 Task: Search one way flight ticket for 3 adults, 3 children in premium economy from Newburgh: New York Stewart International Airport to Greenville: Pitt-greenville Airport on 5-2-2023. Choice of flights is Sun country airlines. Number of bags: 1 carry on bag. Price is upto 94000. Outbound departure time preference is 19:15.
Action: Mouse moved to (301, 405)
Screenshot: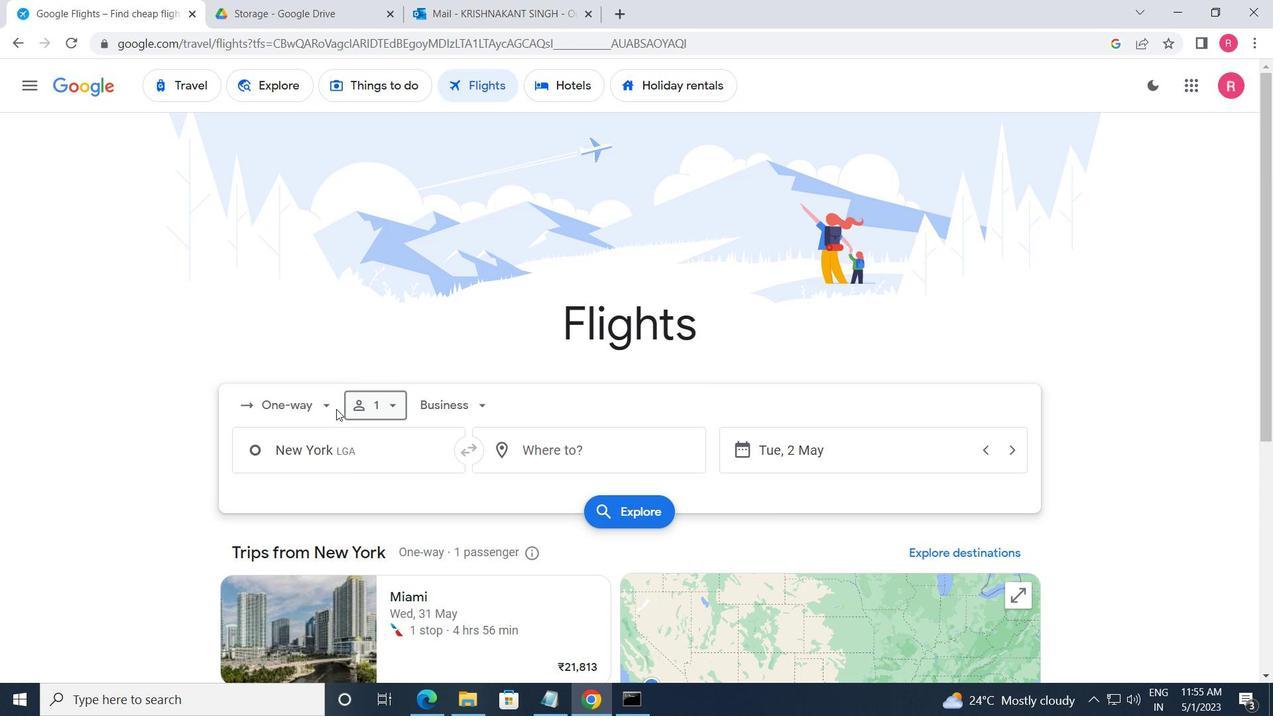 
Action: Mouse pressed left at (301, 405)
Screenshot: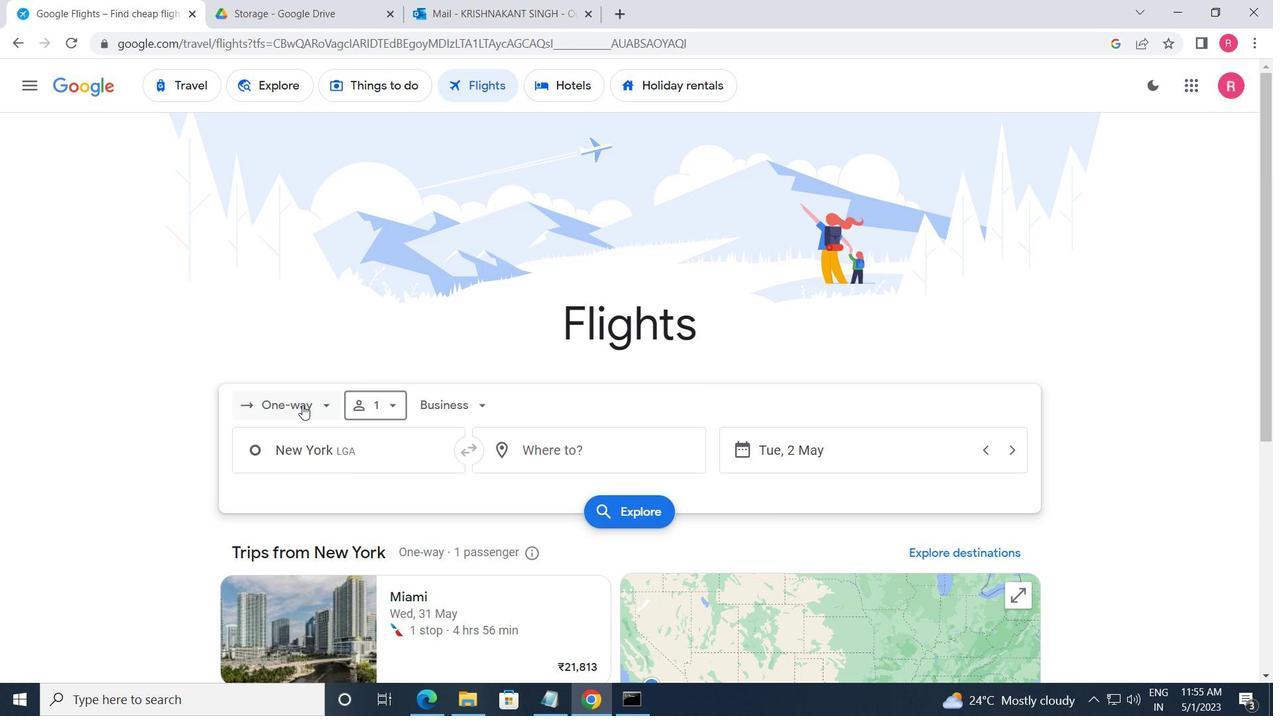 
Action: Mouse moved to (310, 479)
Screenshot: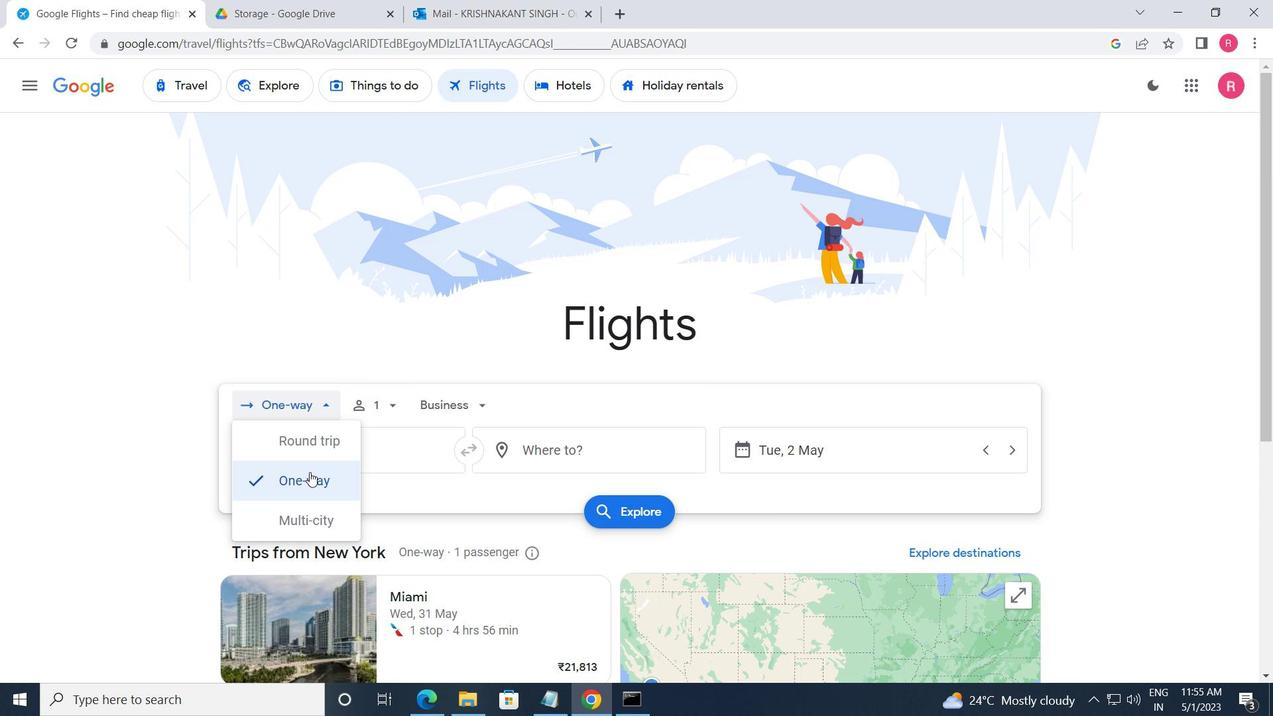 
Action: Mouse pressed left at (310, 479)
Screenshot: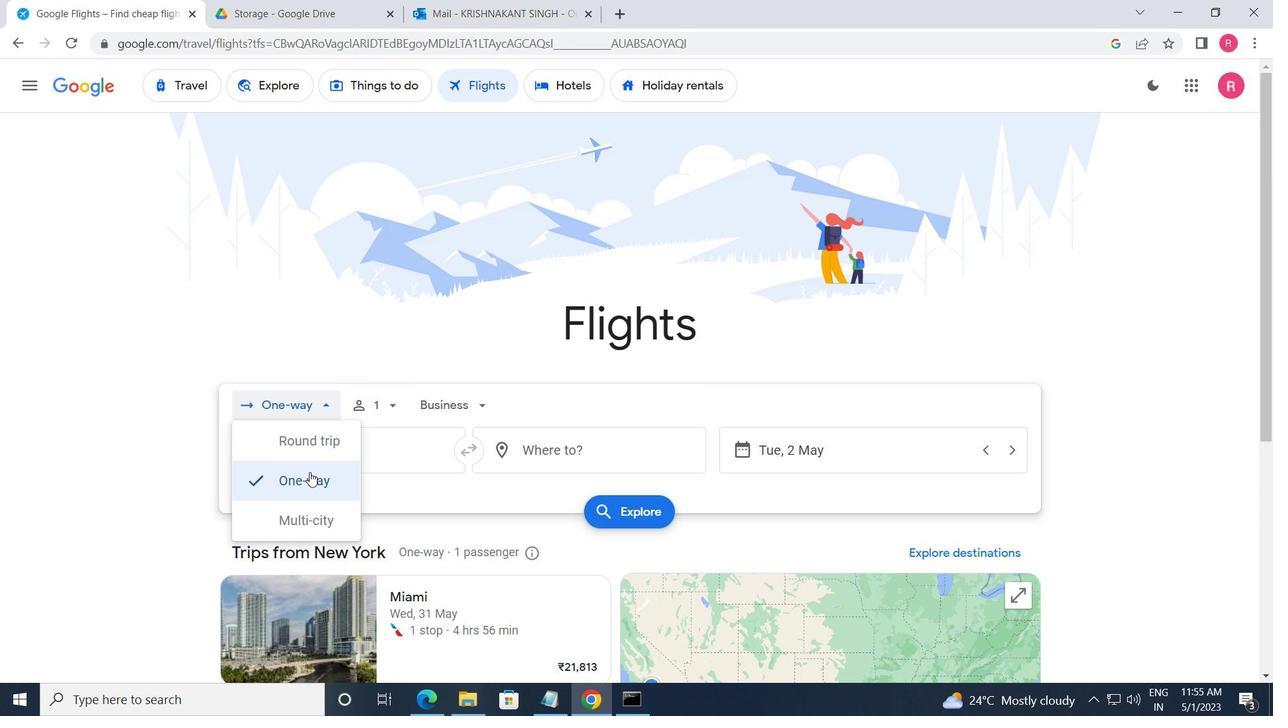 
Action: Mouse moved to (372, 405)
Screenshot: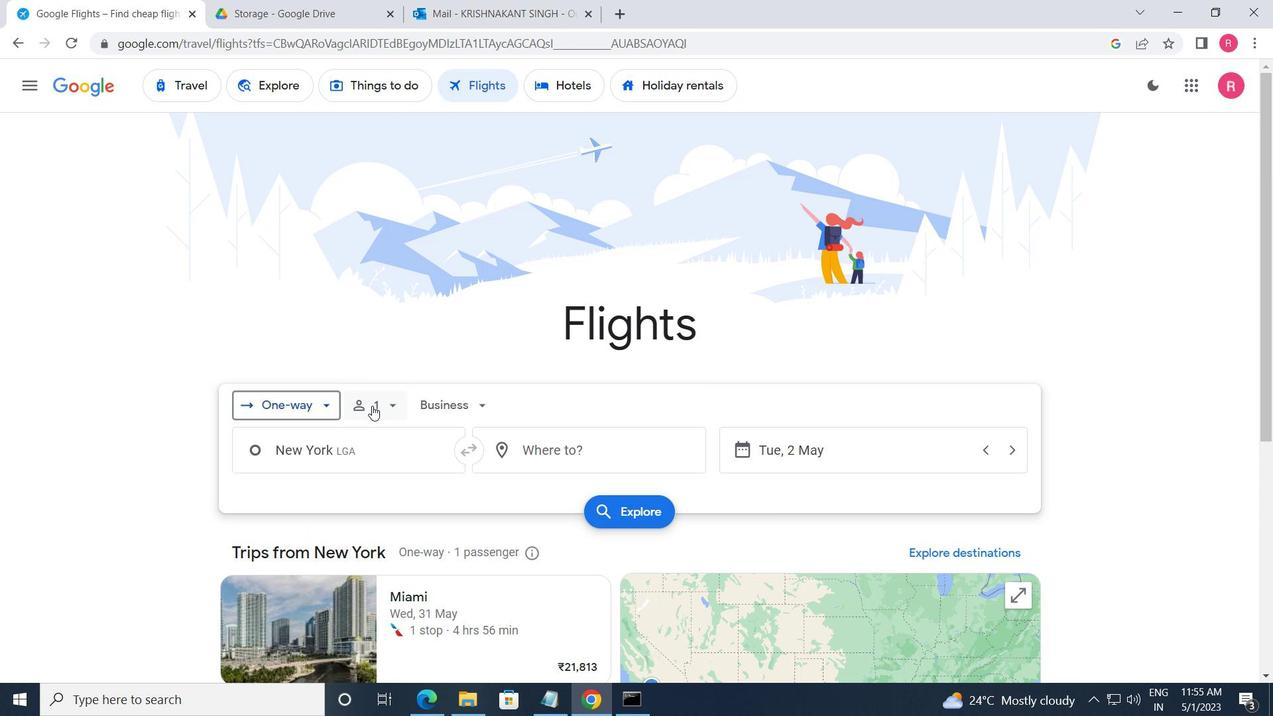 
Action: Mouse pressed left at (372, 405)
Screenshot: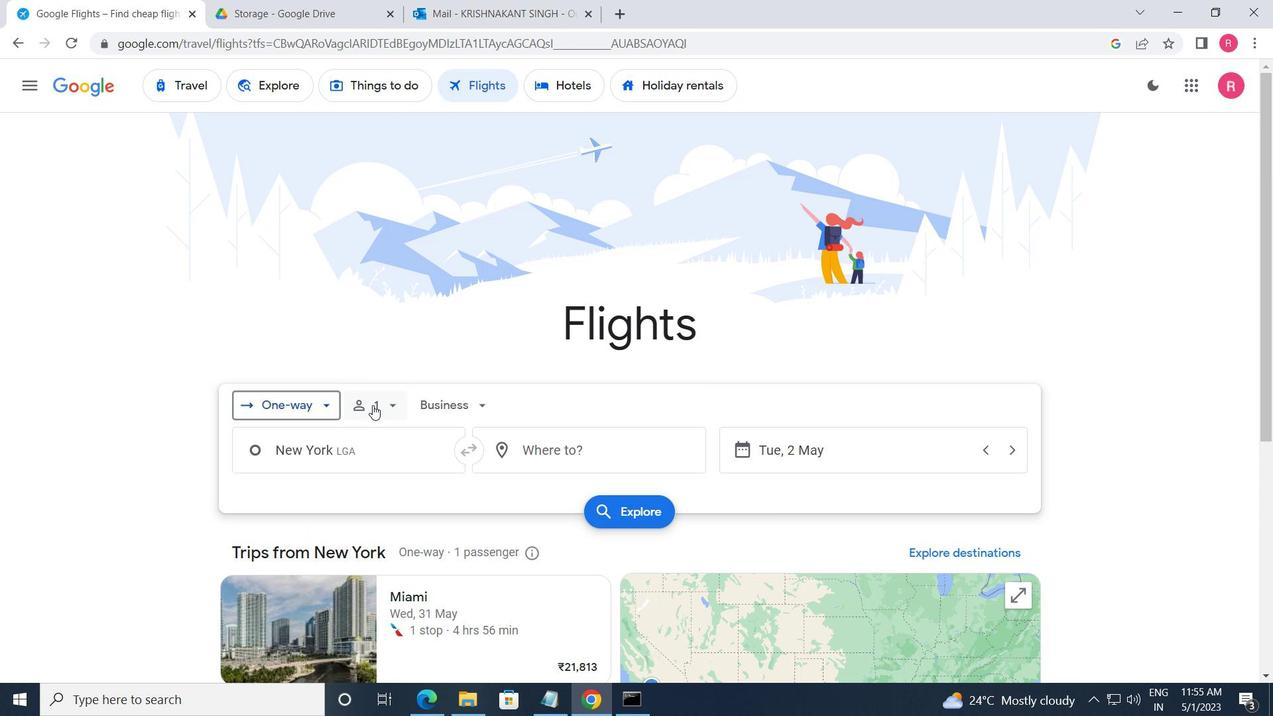 
Action: Mouse moved to (519, 454)
Screenshot: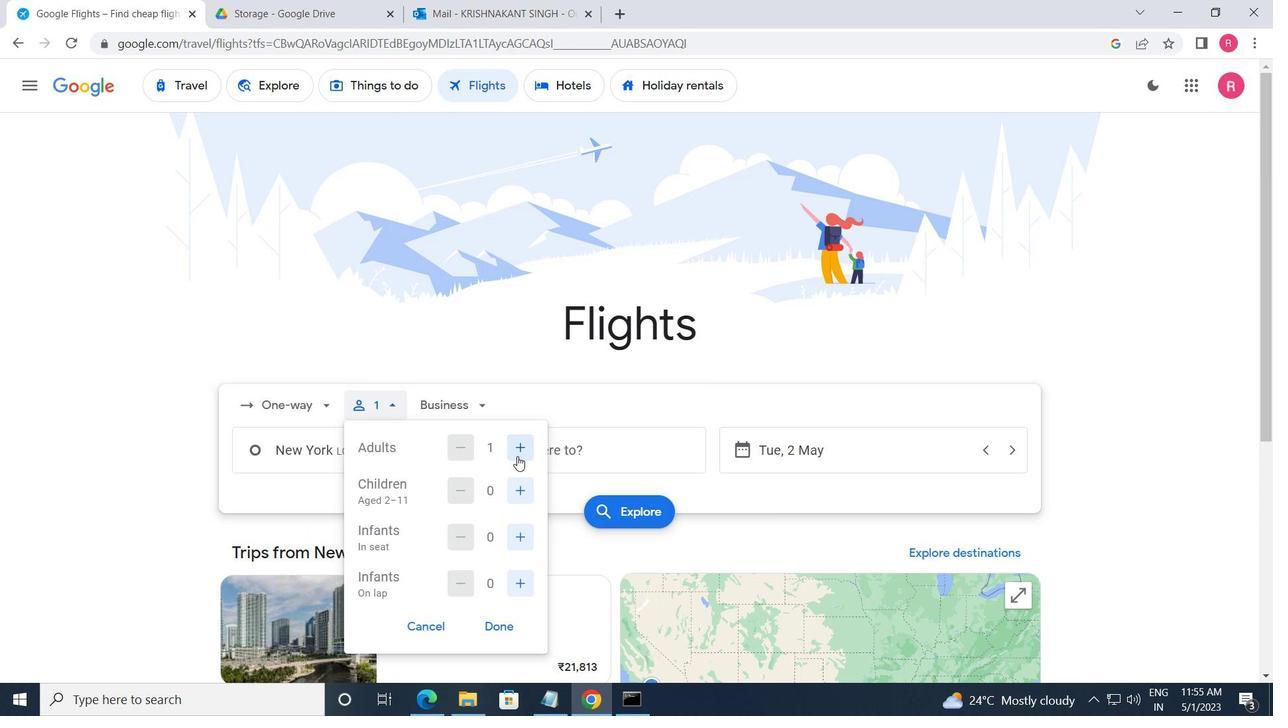 
Action: Mouse pressed left at (519, 454)
Screenshot: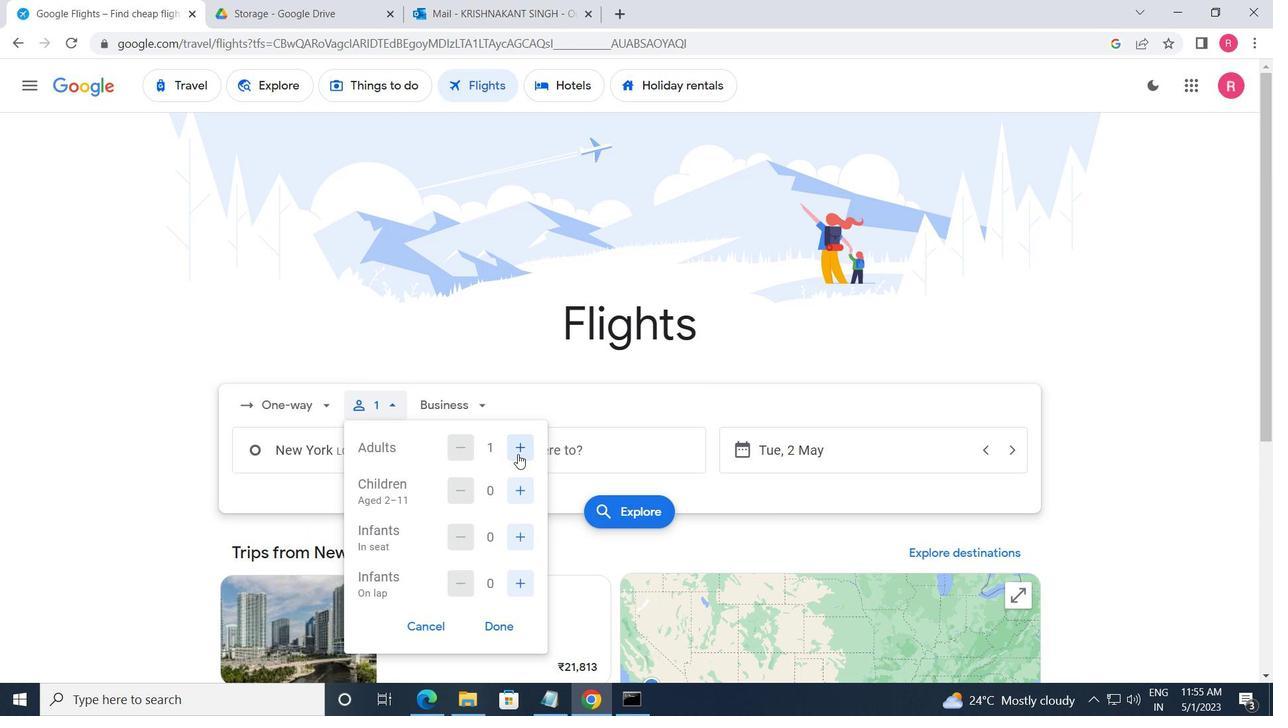 
Action: Mouse moved to (514, 491)
Screenshot: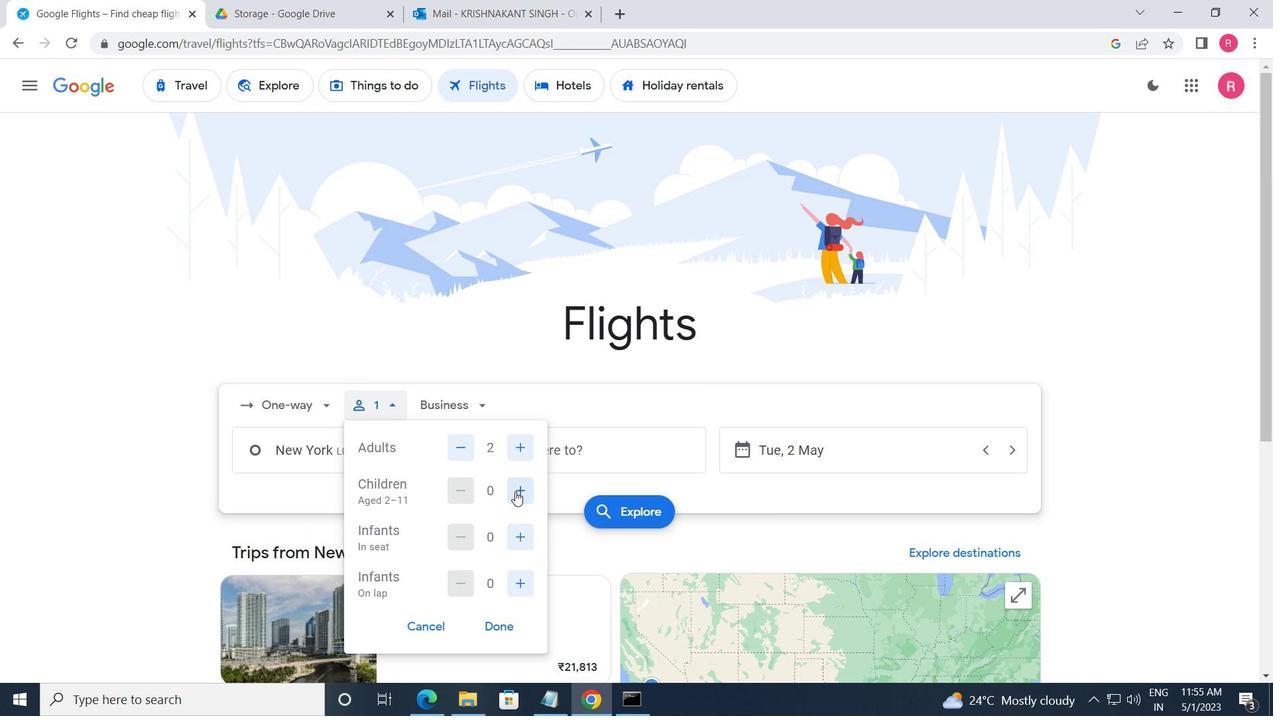 
Action: Mouse pressed left at (514, 491)
Screenshot: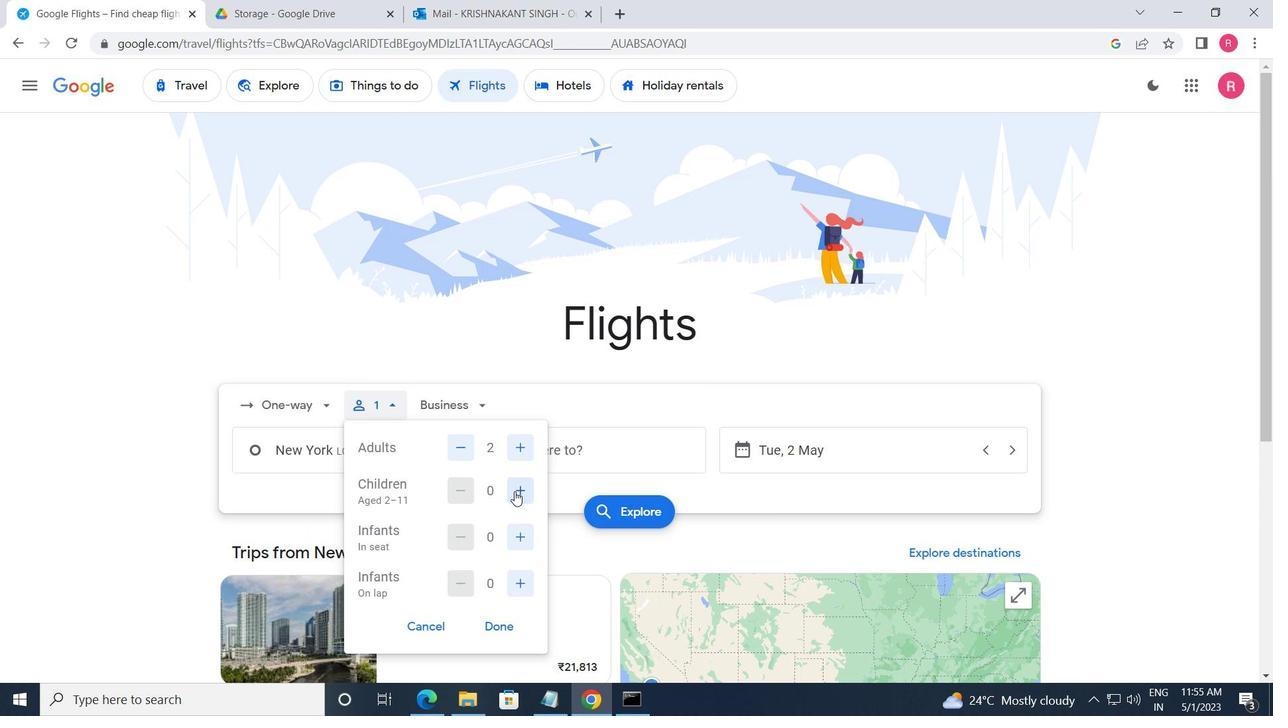 
Action: Mouse pressed left at (514, 491)
Screenshot: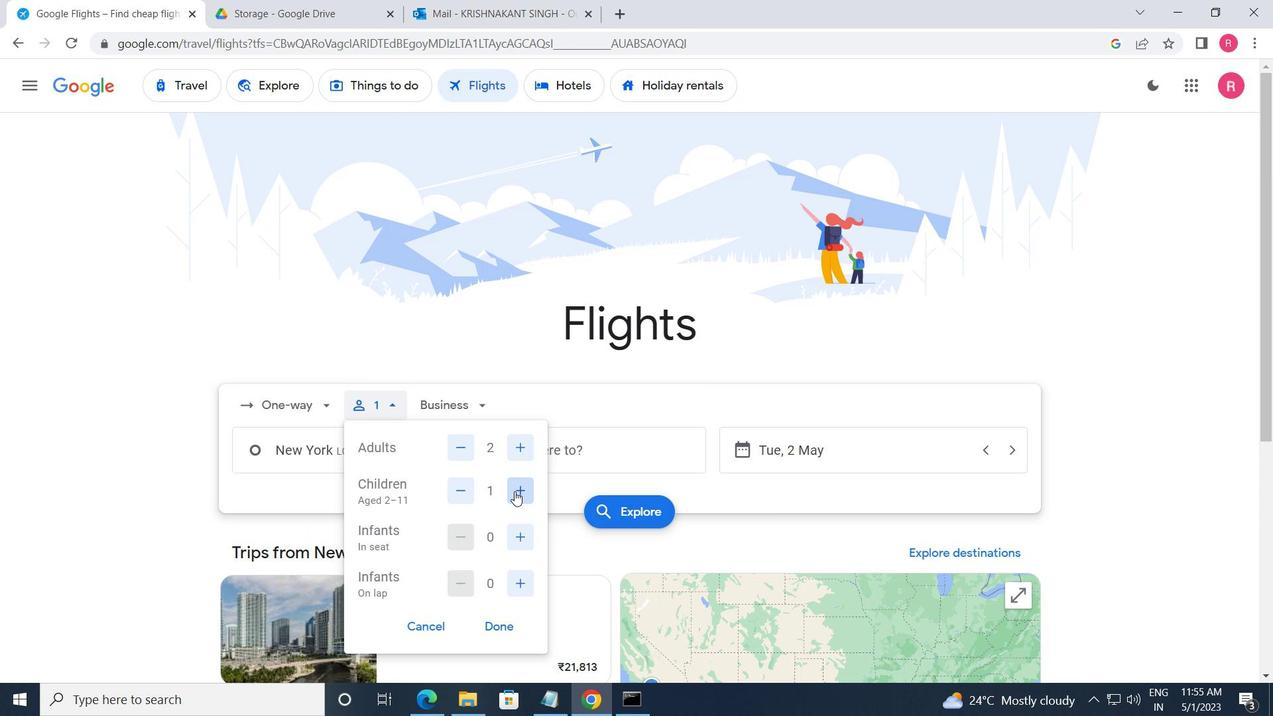 
Action: Mouse moved to (515, 537)
Screenshot: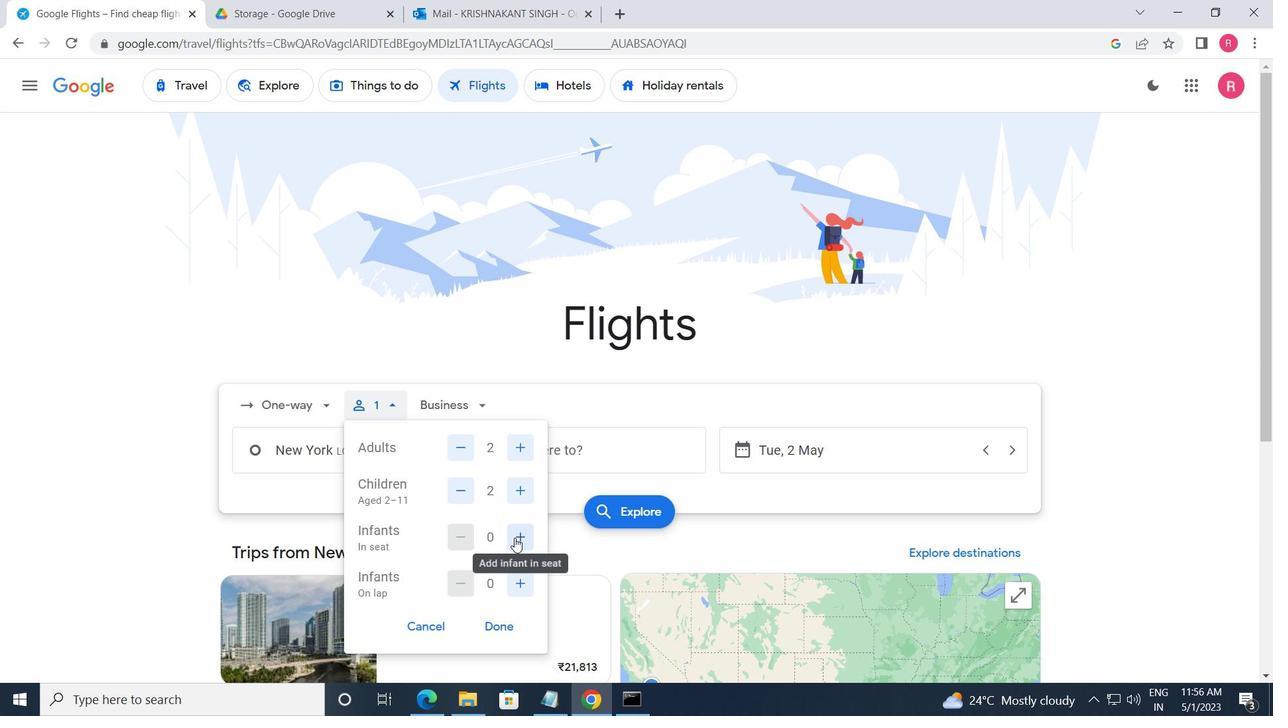 
Action: Mouse pressed left at (515, 537)
Screenshot: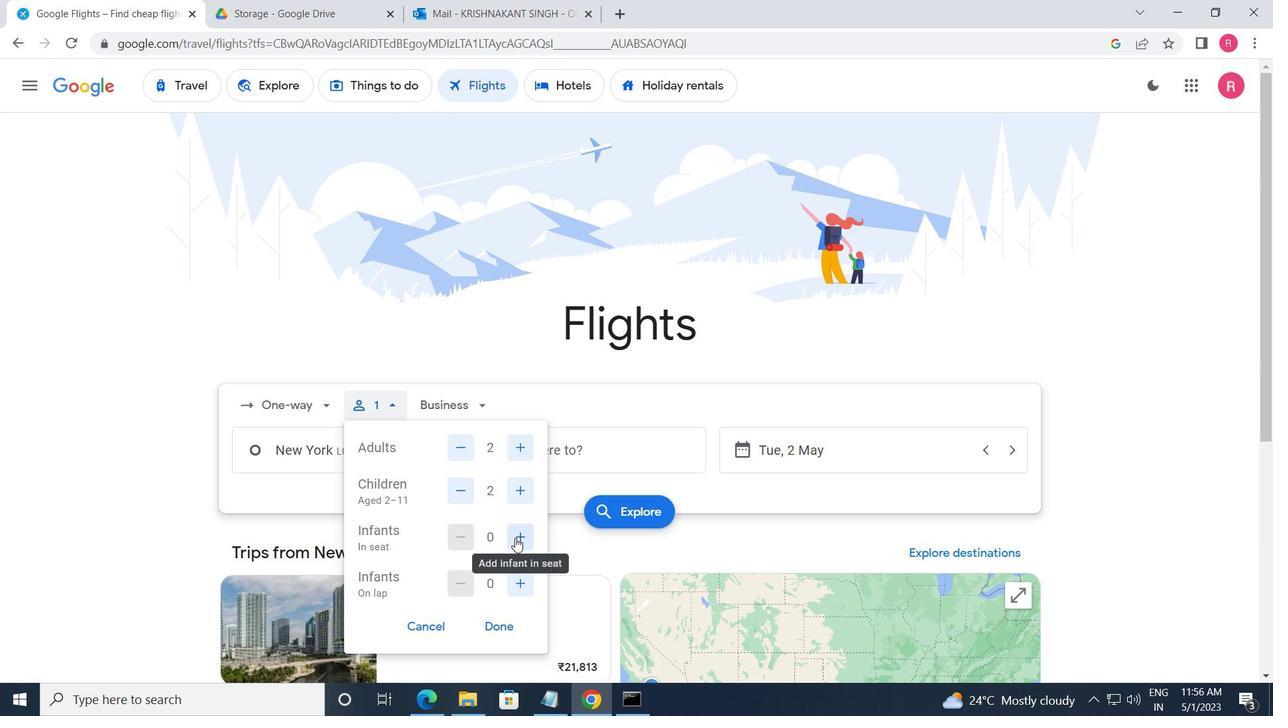 
Action: Mouse moved to (490, 624)
Screenshot: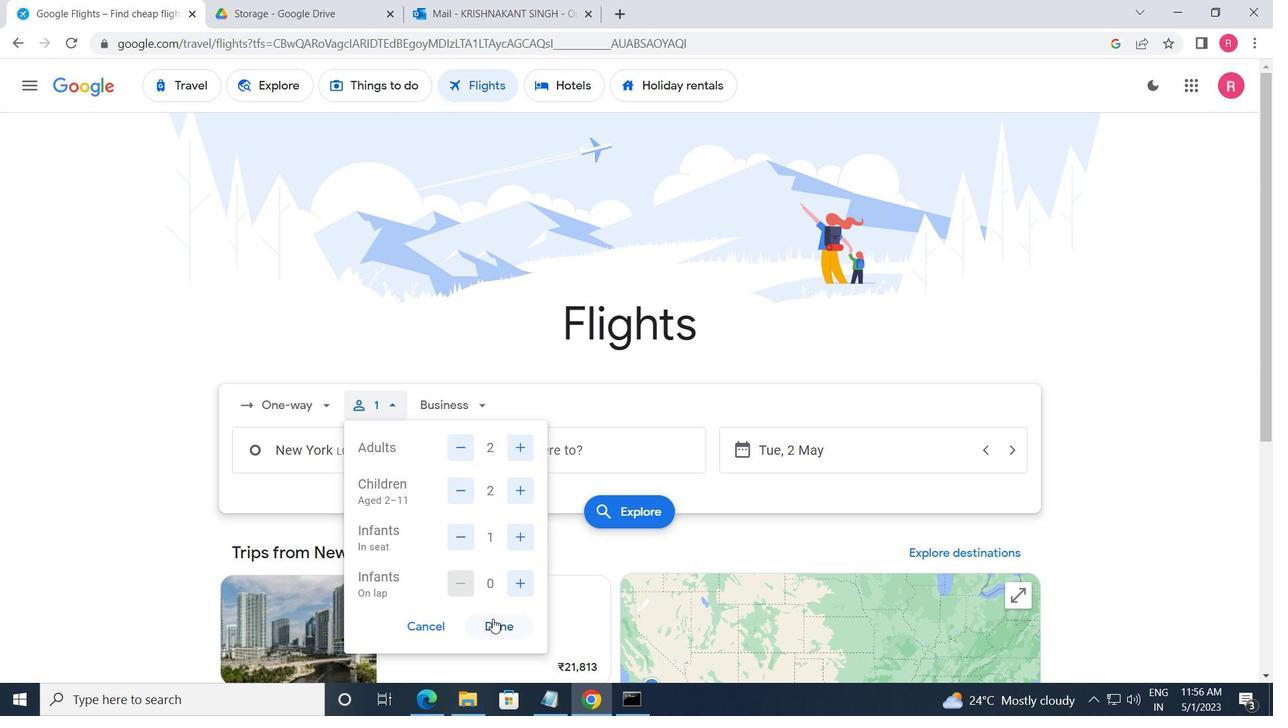 
Action: Mouse pressed left at (490, 624)
Screenshot: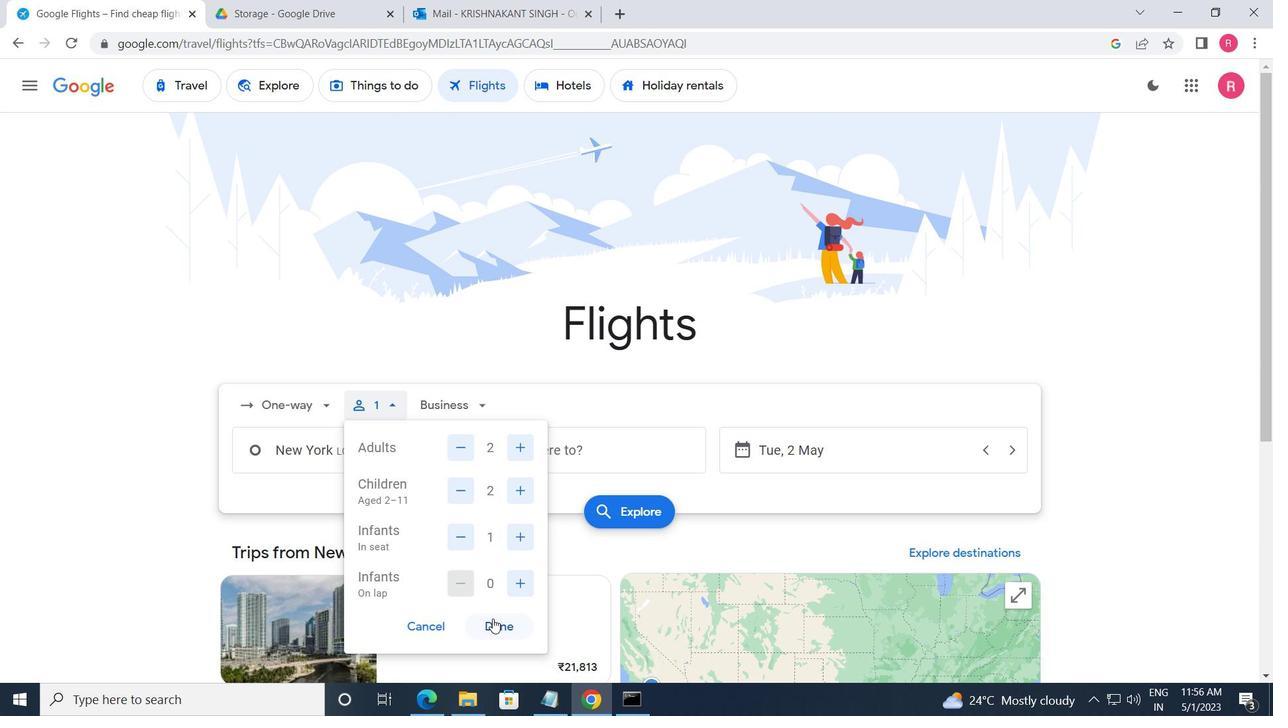
Action: Mouse moved to (474, 410)
Screenshot: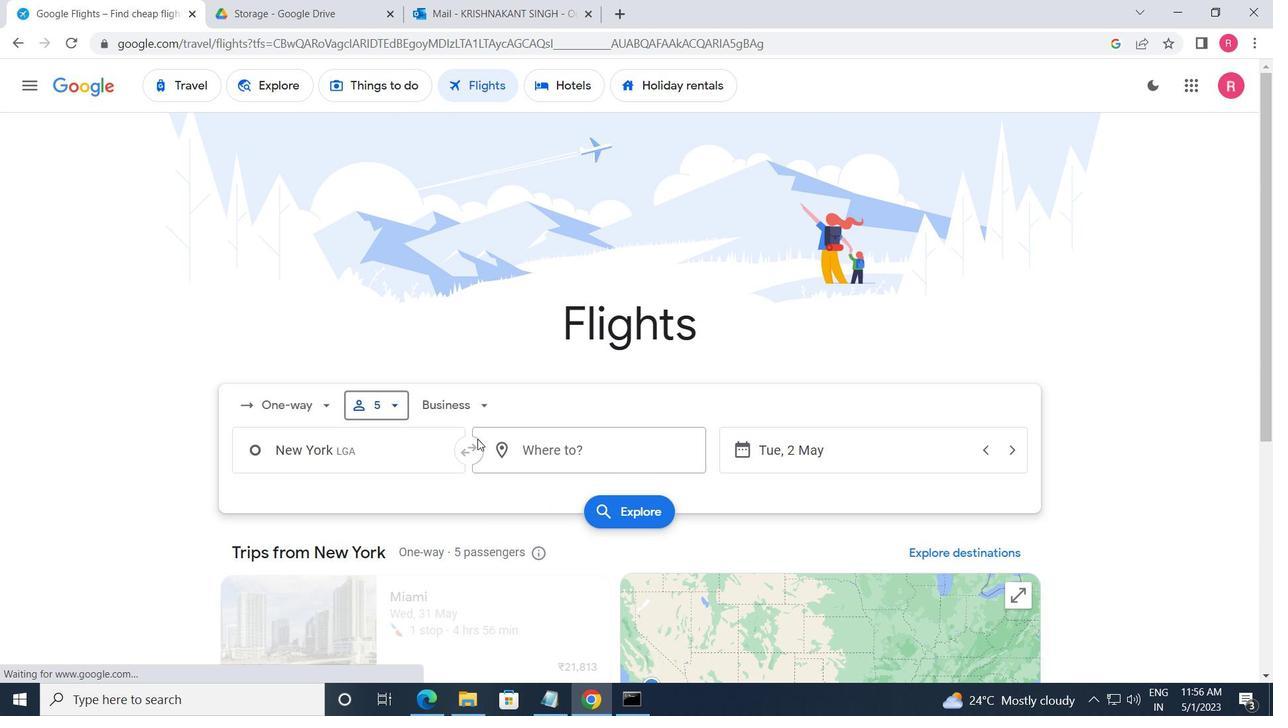 
Action: Mouse pressed left at (474, 410)
Screenshot: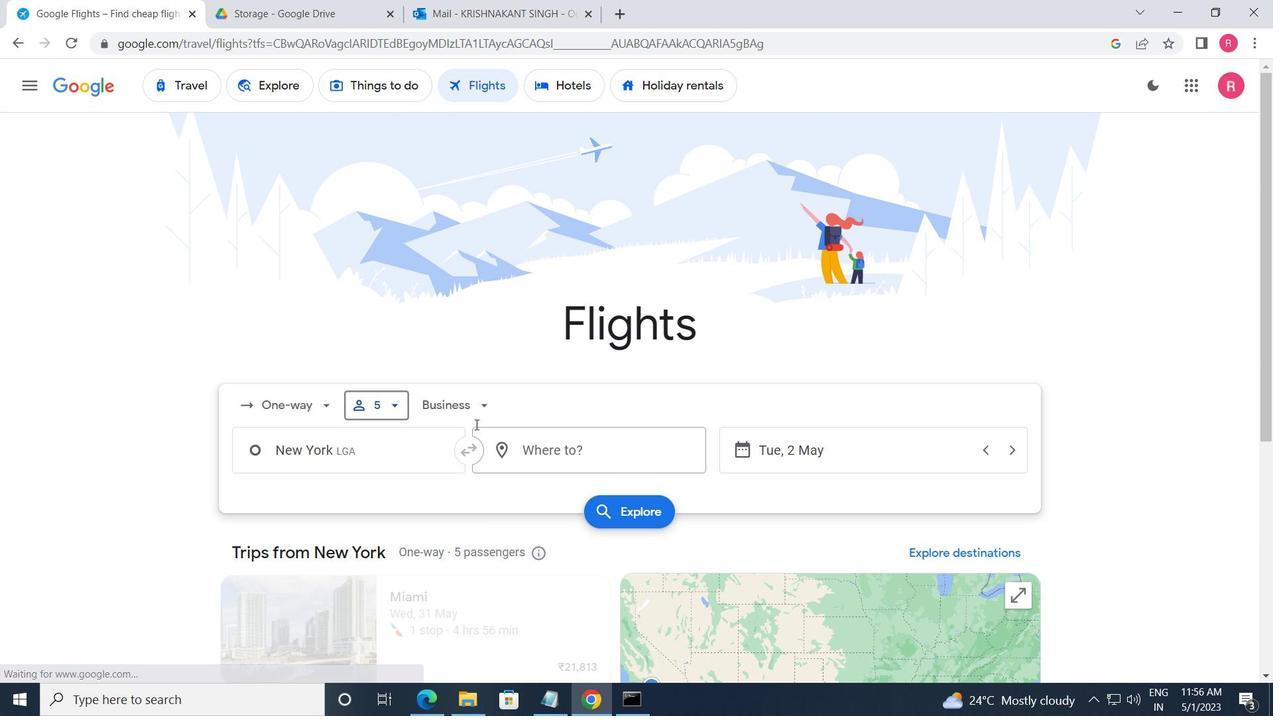
Action: Mouse moved to (477, 555)
Screenshot: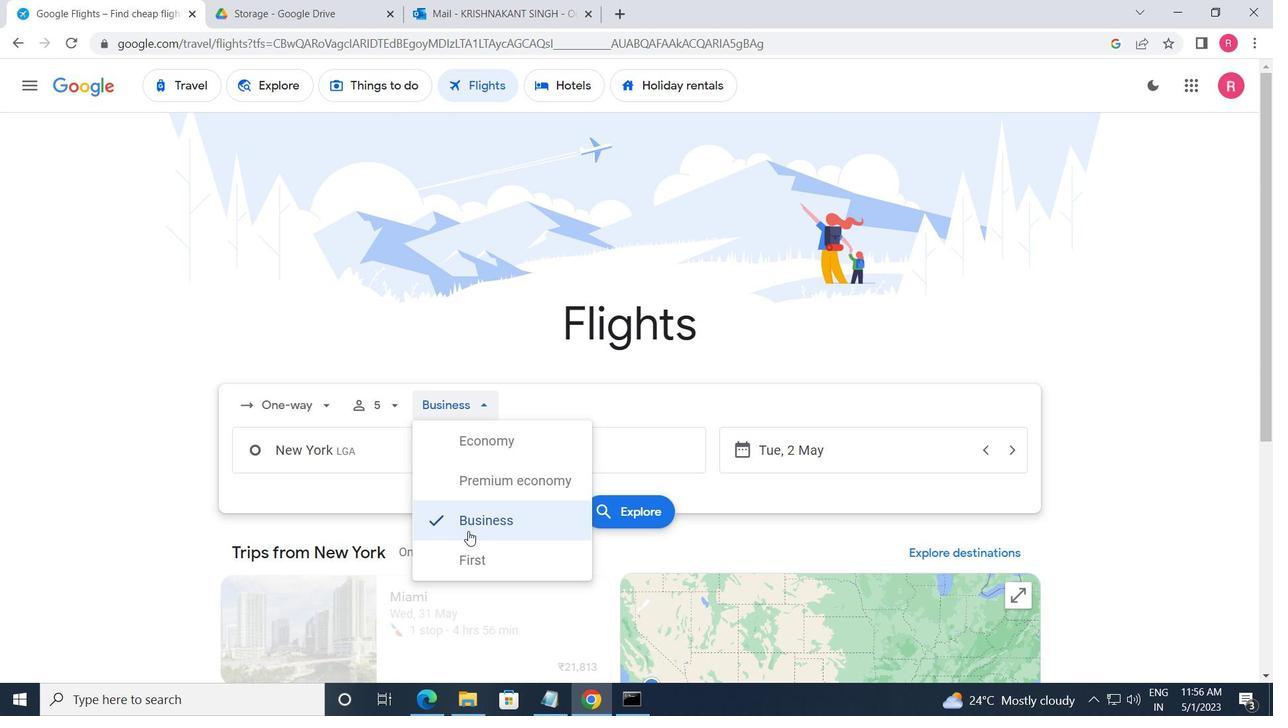 
Action: Mouse pressed left at (477, 555)
Screenshot: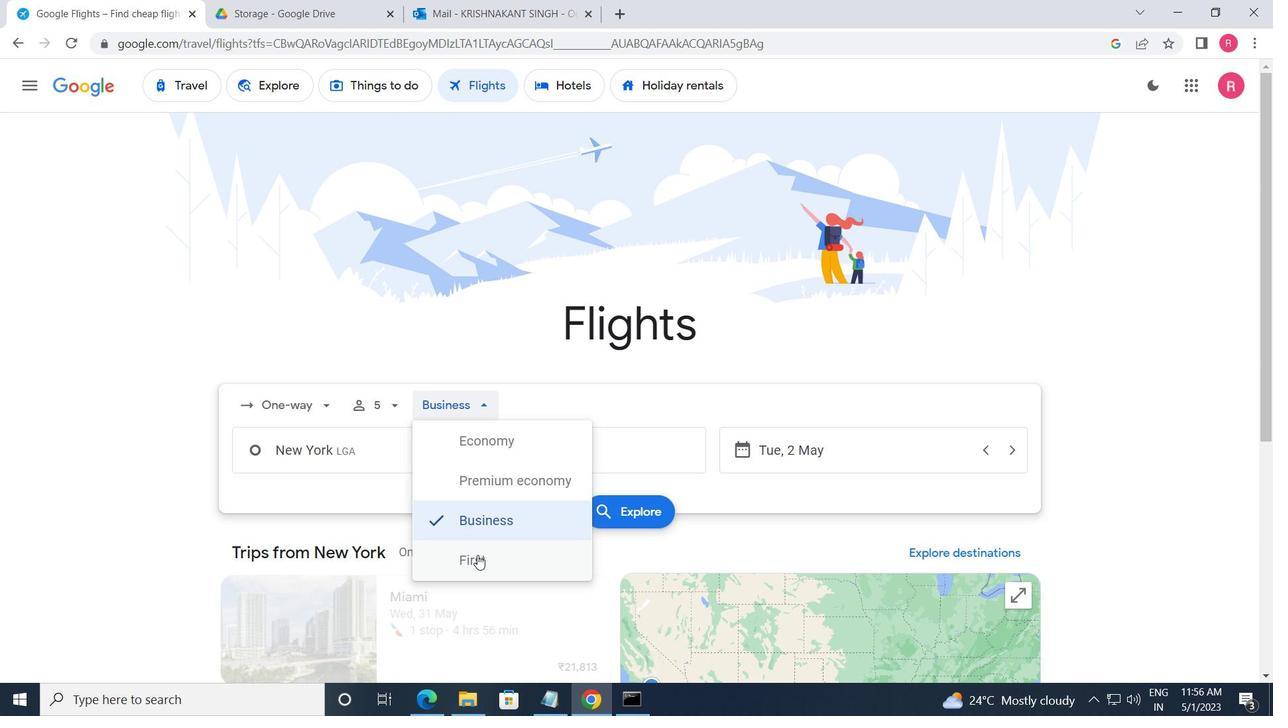 
Action: Mouse moved to (393, 470)
Screenshot: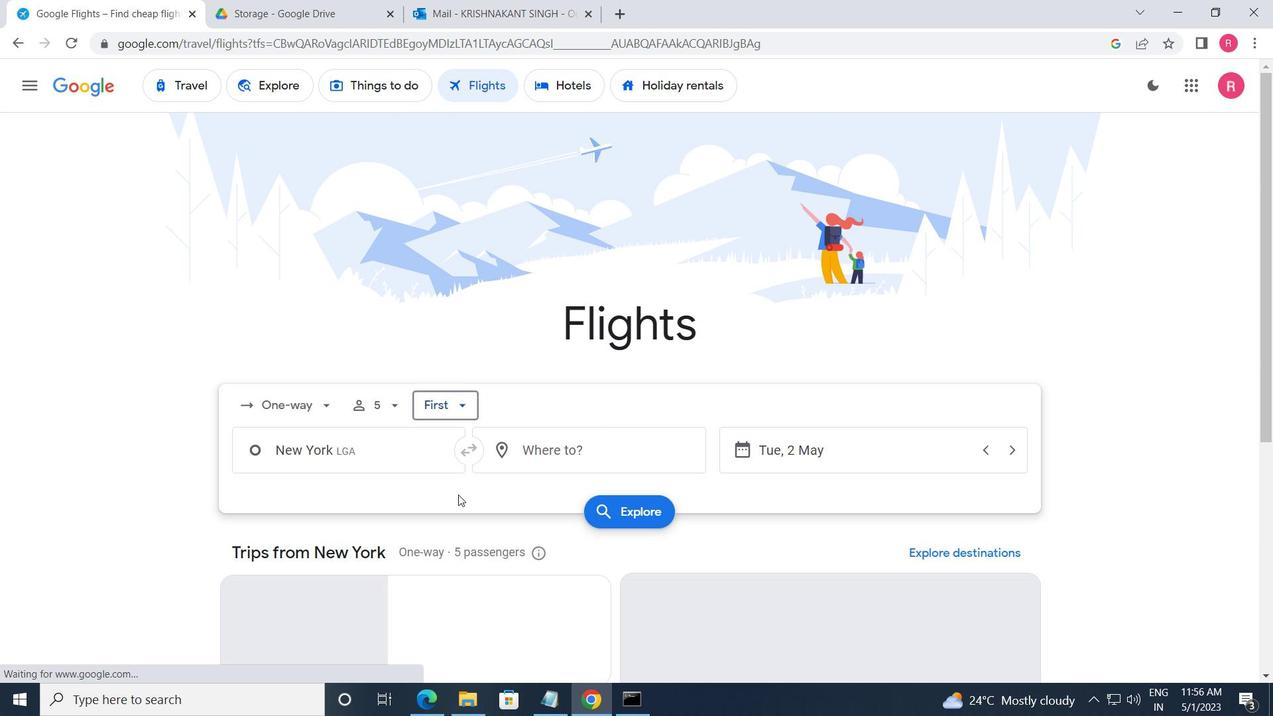 
Action: Mouse pressed left at (393, 470)
Screenshot: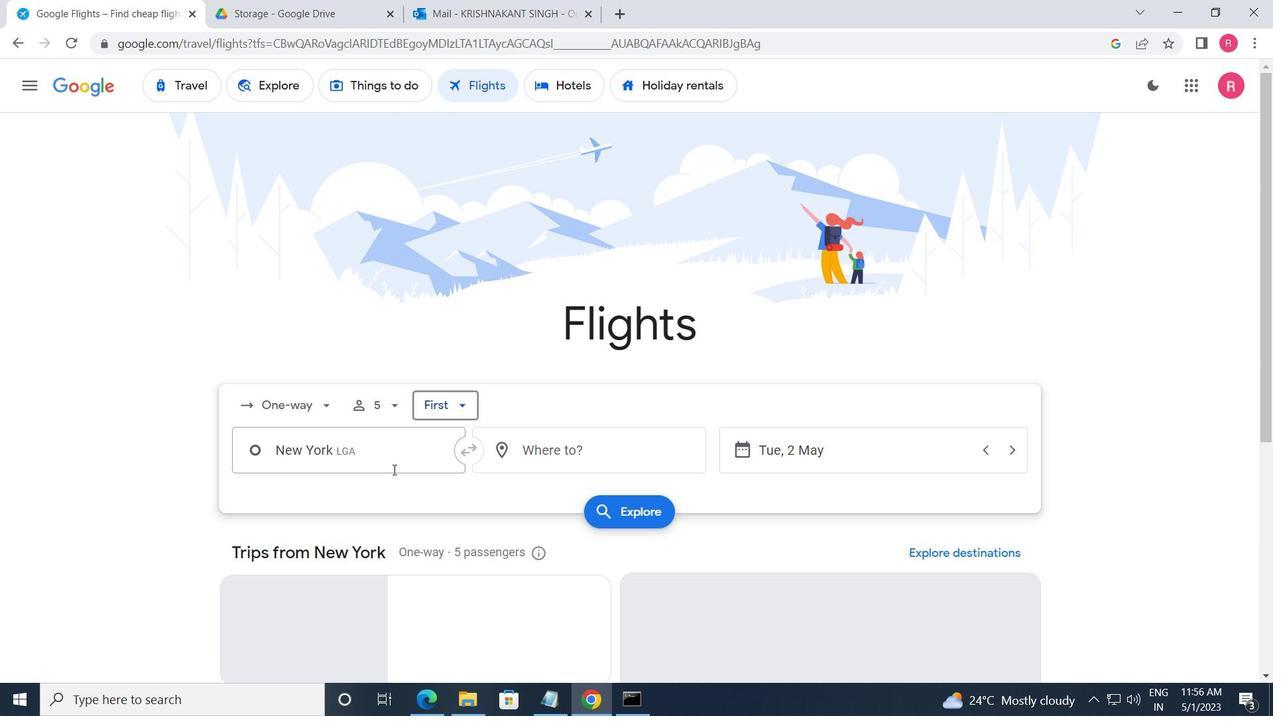 
Action: Mouse moved to (392, 468)
Screenshot: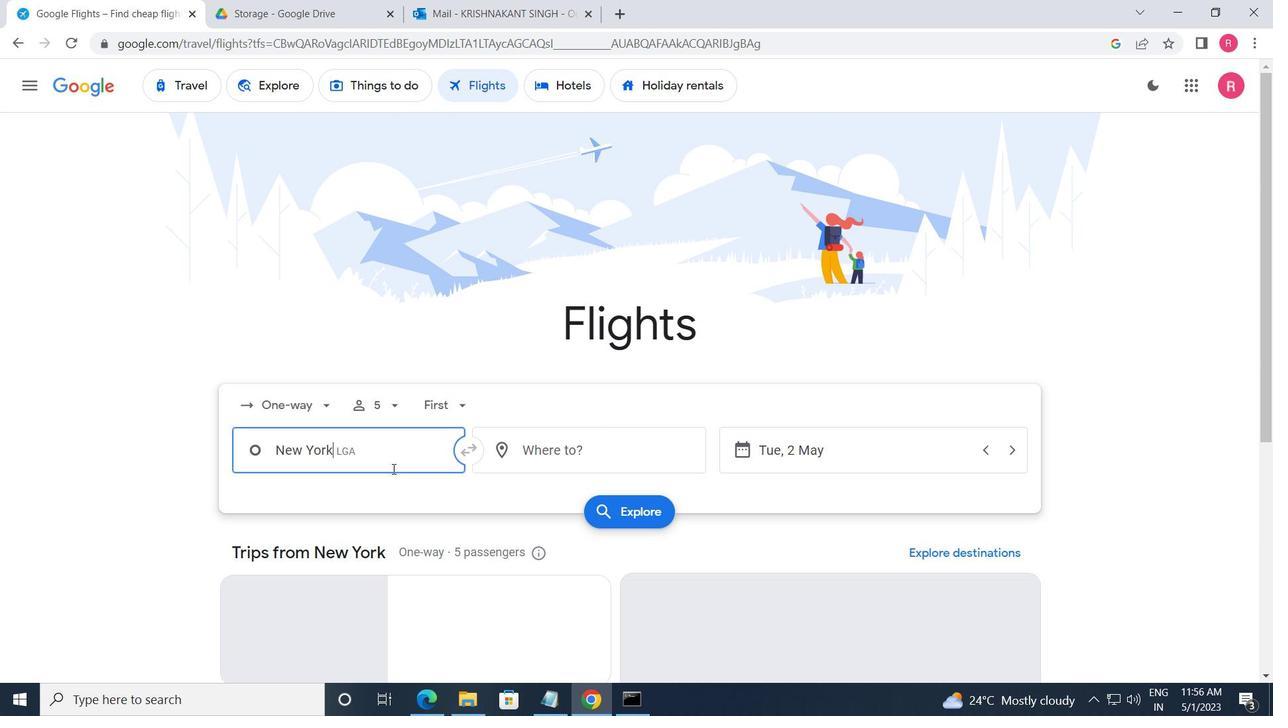 
Action: Key pressed <Key.shift_r>Long<Key.space><Key.shift_r>Is
Screenshot: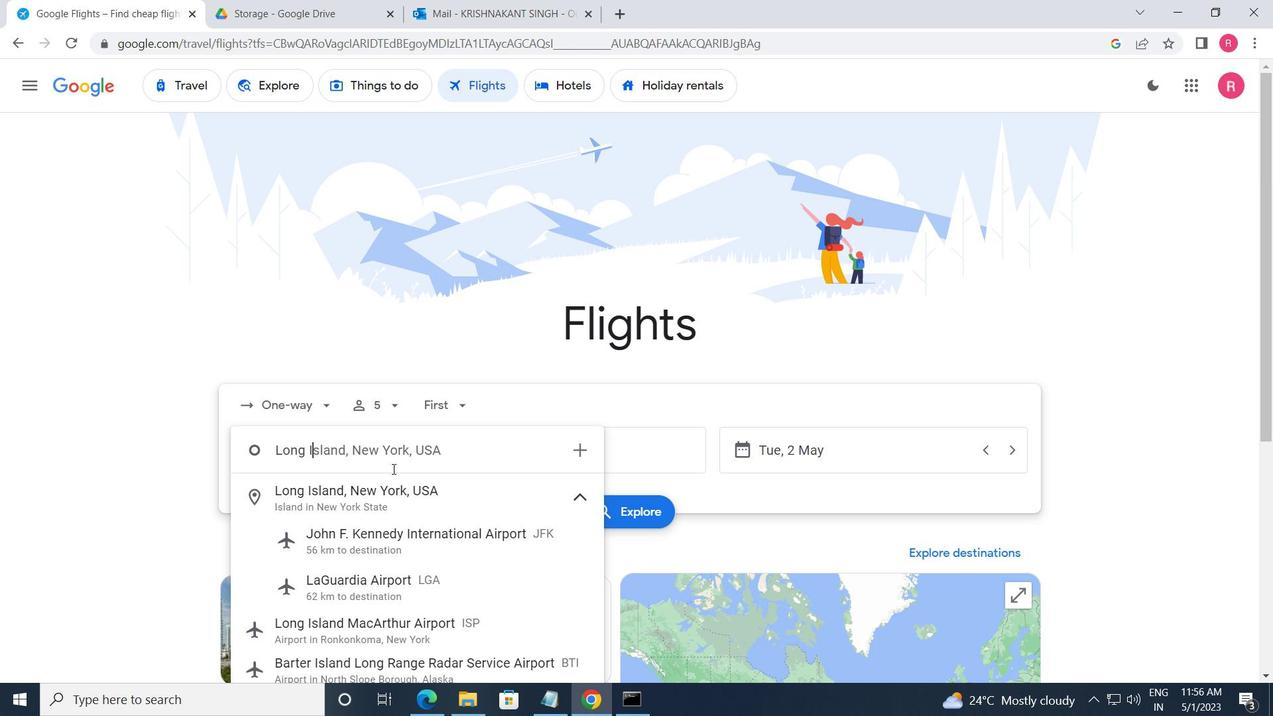 
Action: Mouse moved to (412, 616)
Screenshot: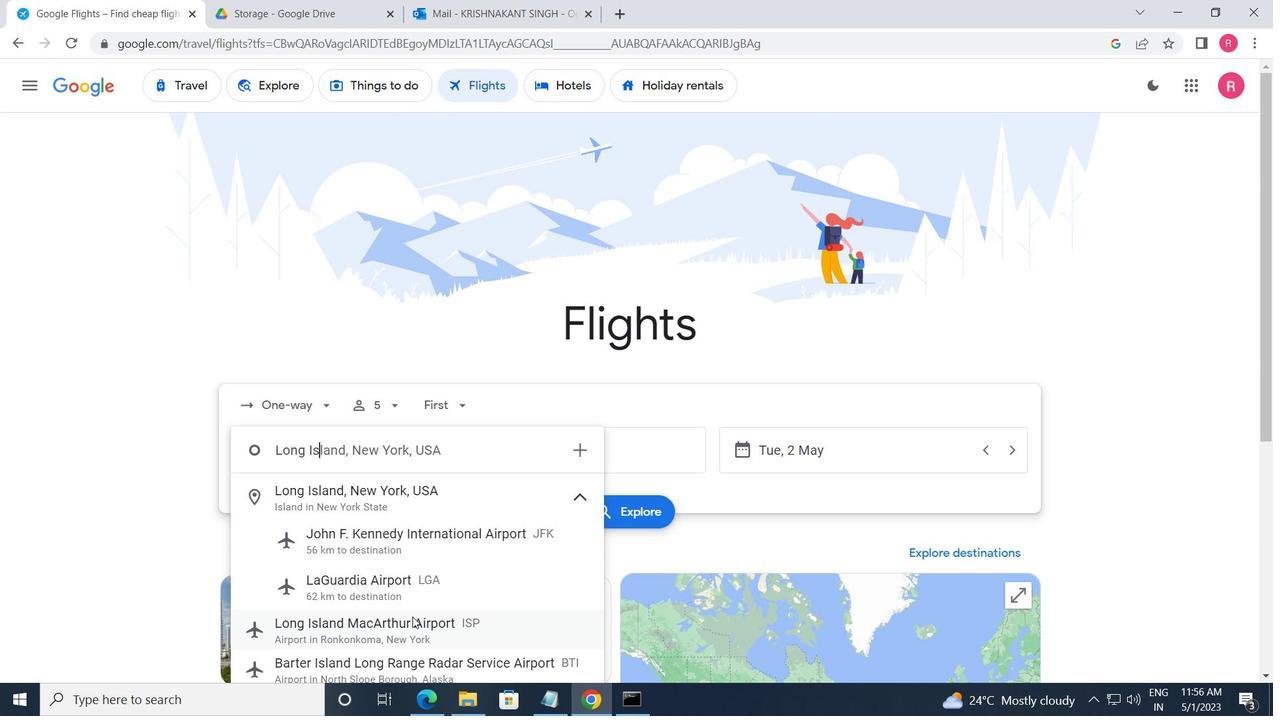 
Action: Mouse pressed left at (412, 616)
Screenshot: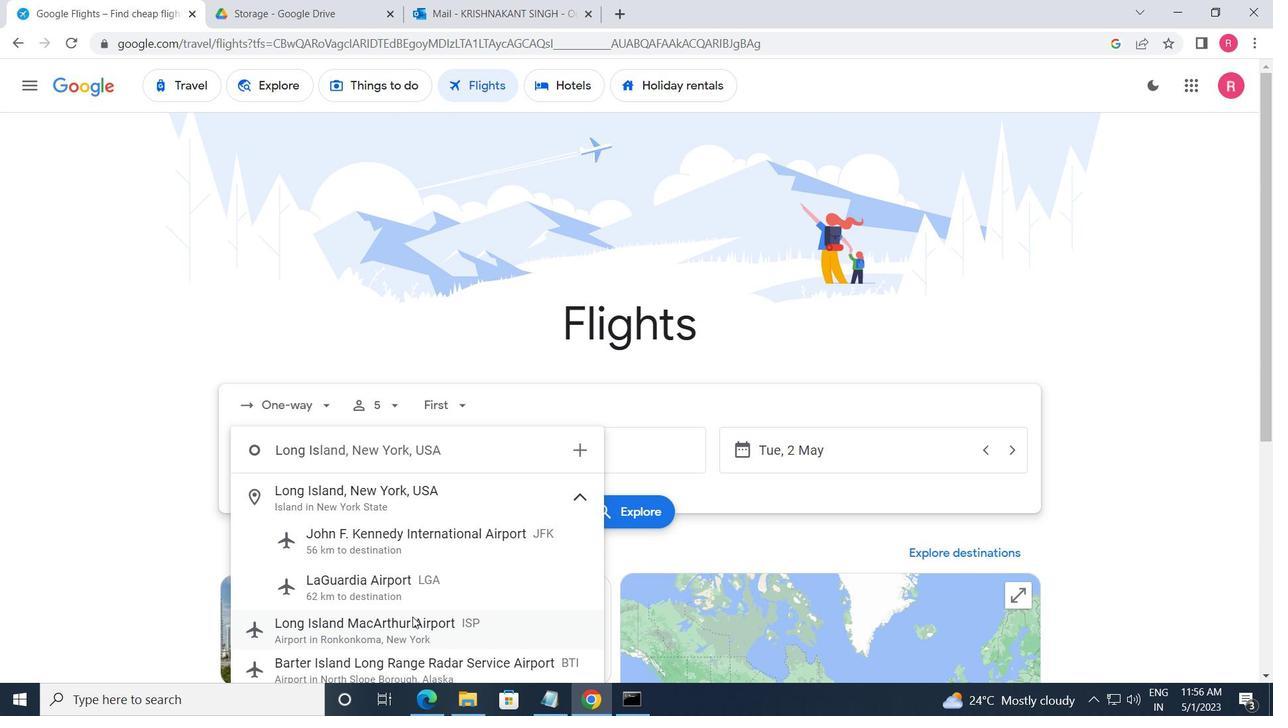 
Action: Mouse moved to (555, 468)
Screenshot: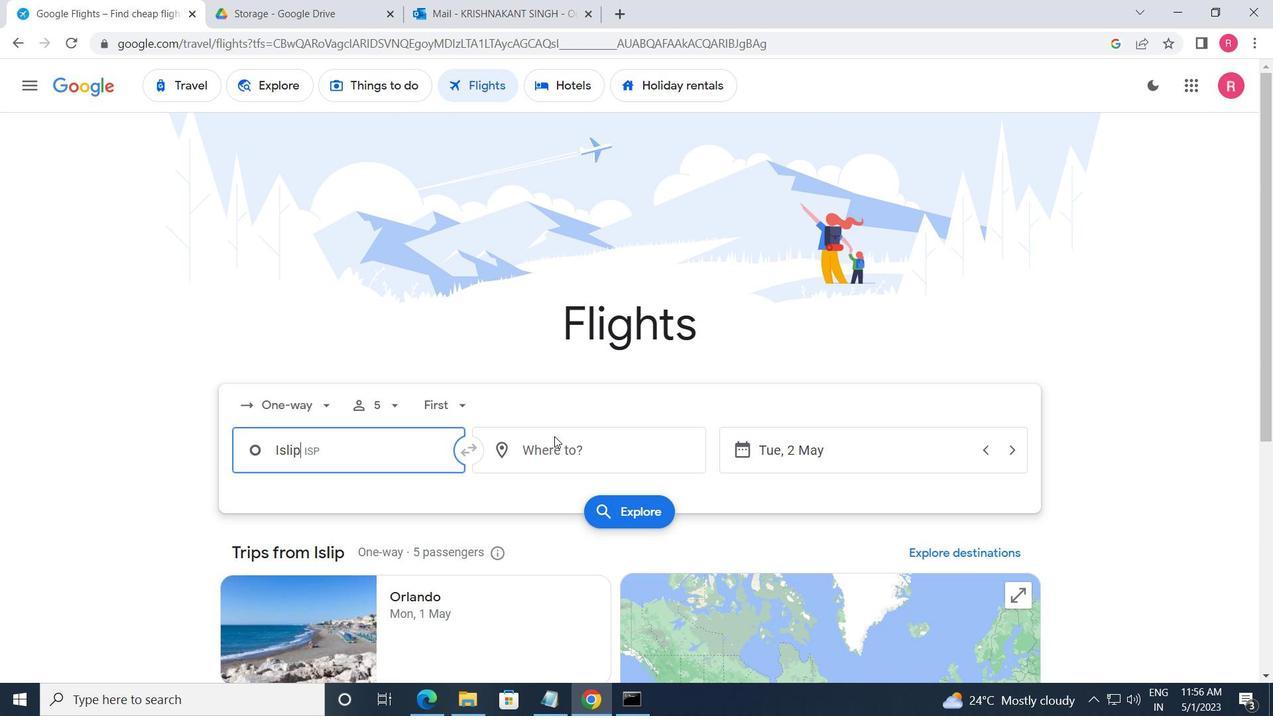 
Action: Mouse pressed left at (555, 468)
Screenshot: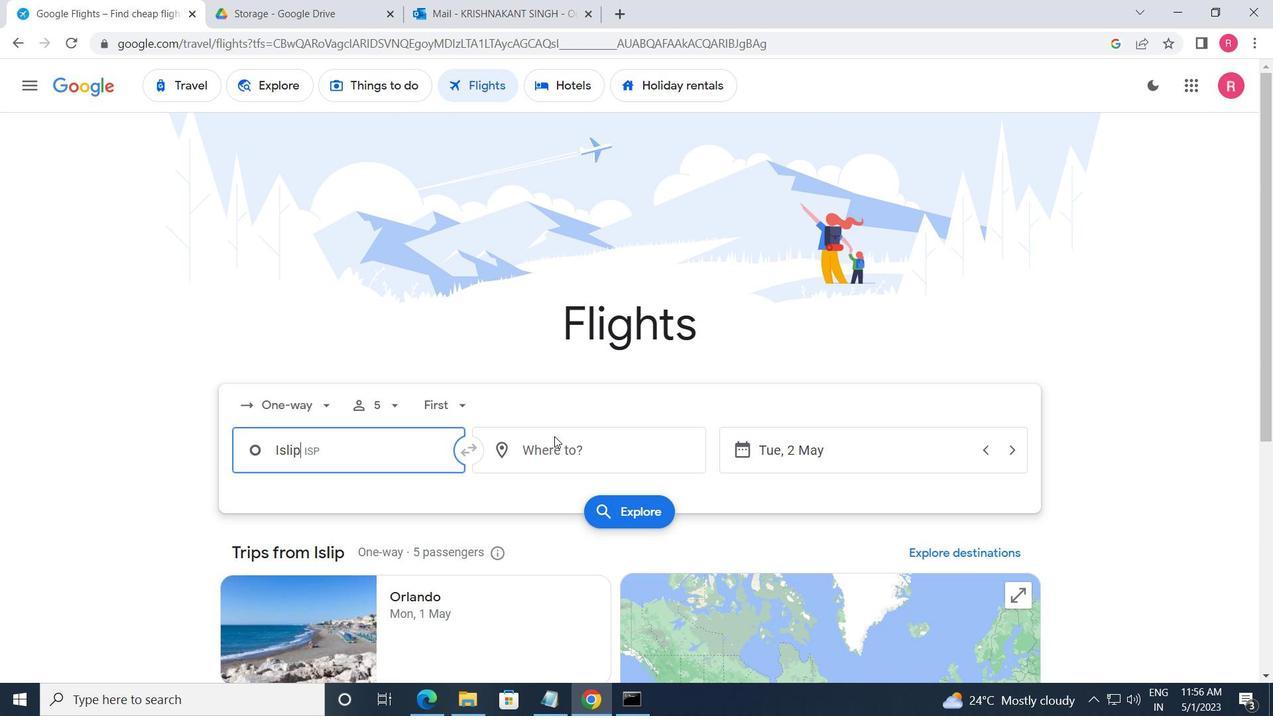 
Action: Mouse moved to (574, 614)
Screenshot: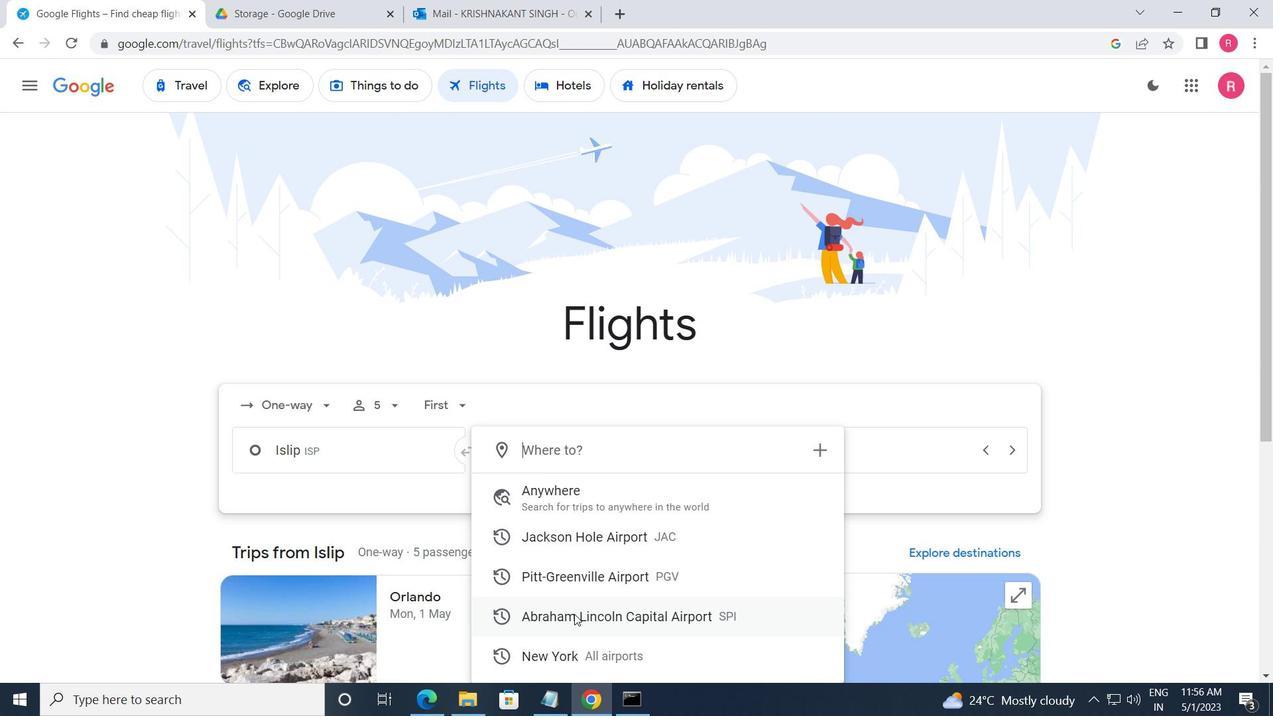
Action: Mouse pressed left at (574, 614)
Screenshot: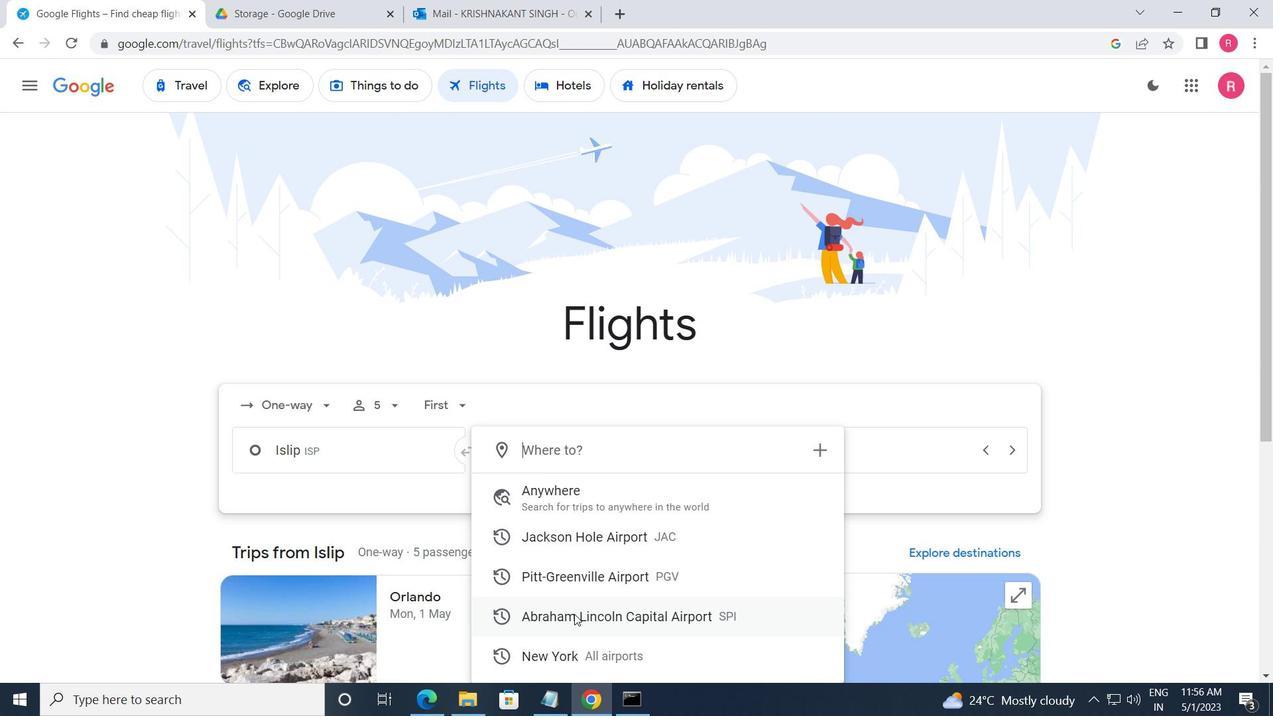 
Action: Mouse moved to (846, 446)
Screenshot: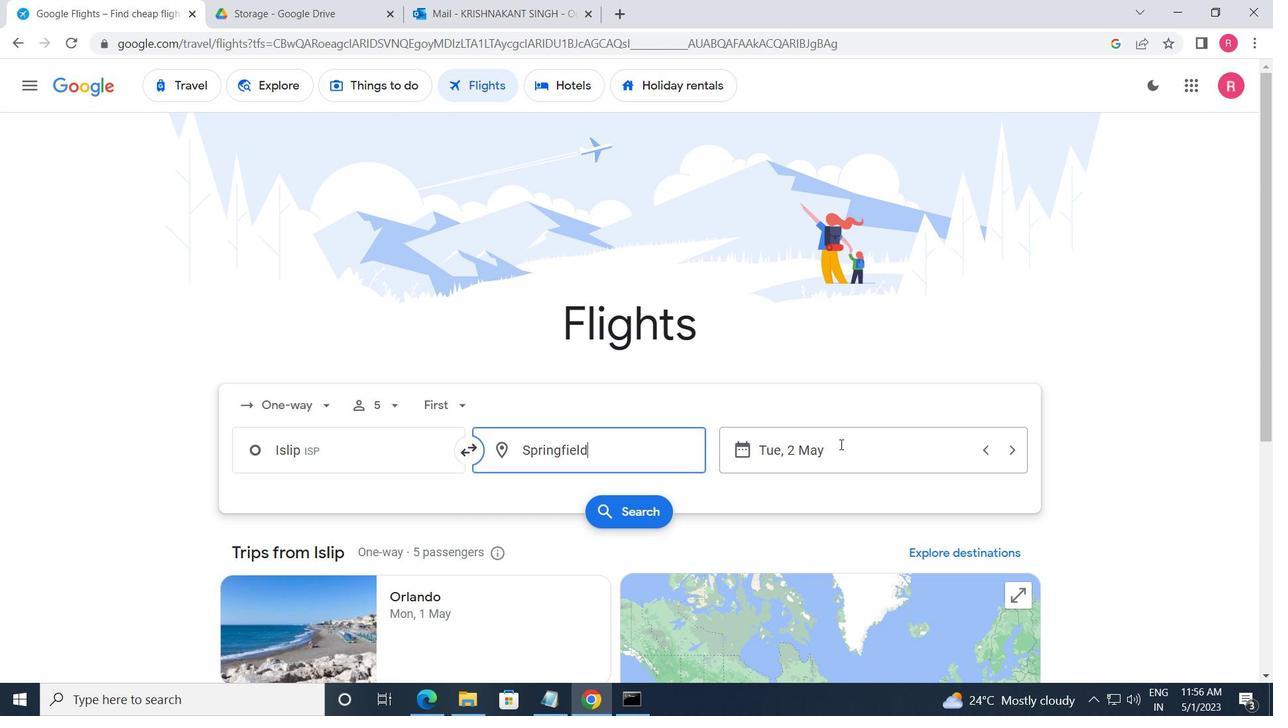 
Action: Mouse pressed left at (846, 446)
Screenshot: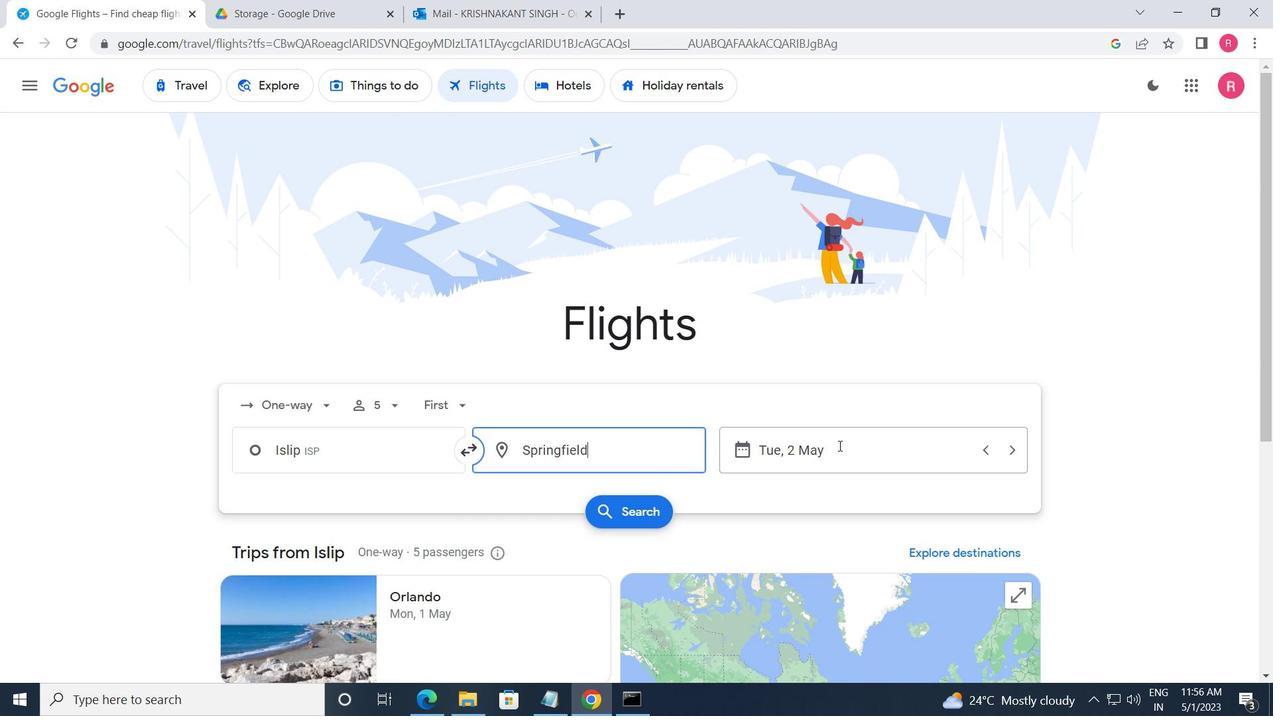 
Action: Mouse moved to (527, 390)
Screenshot: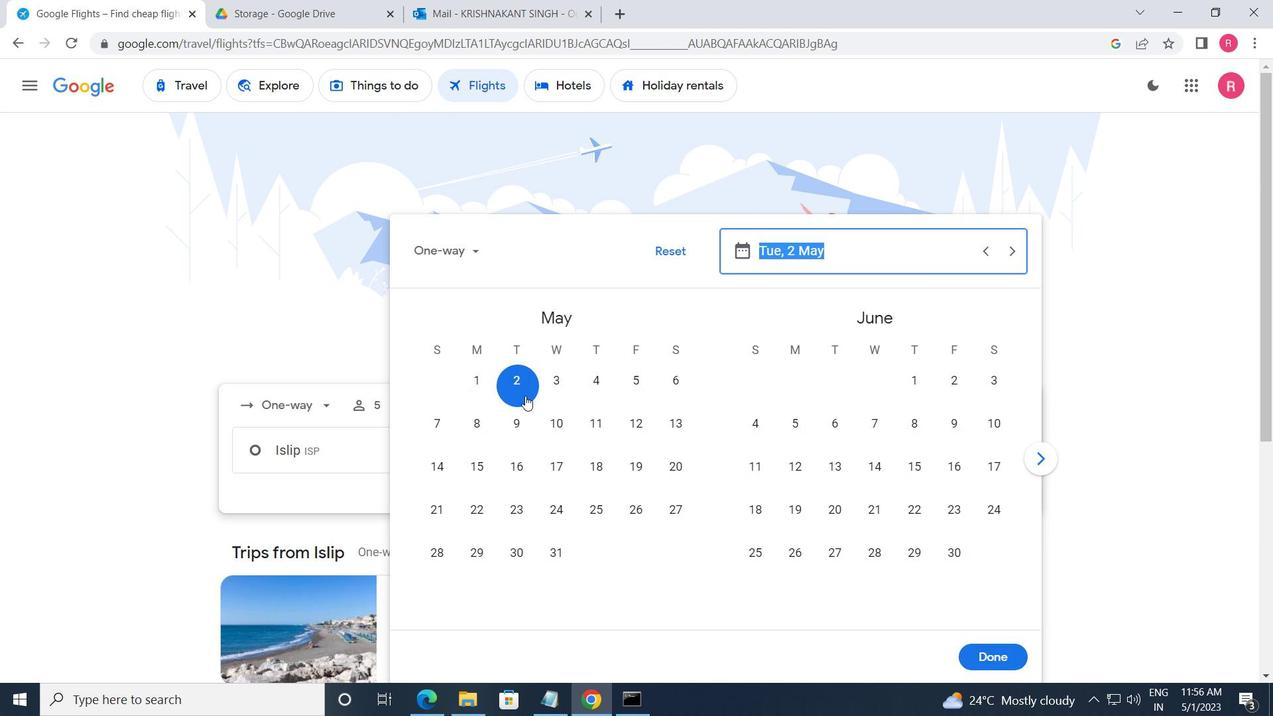 
Action: Mouse pressed left at (527, 390)
Screenshot: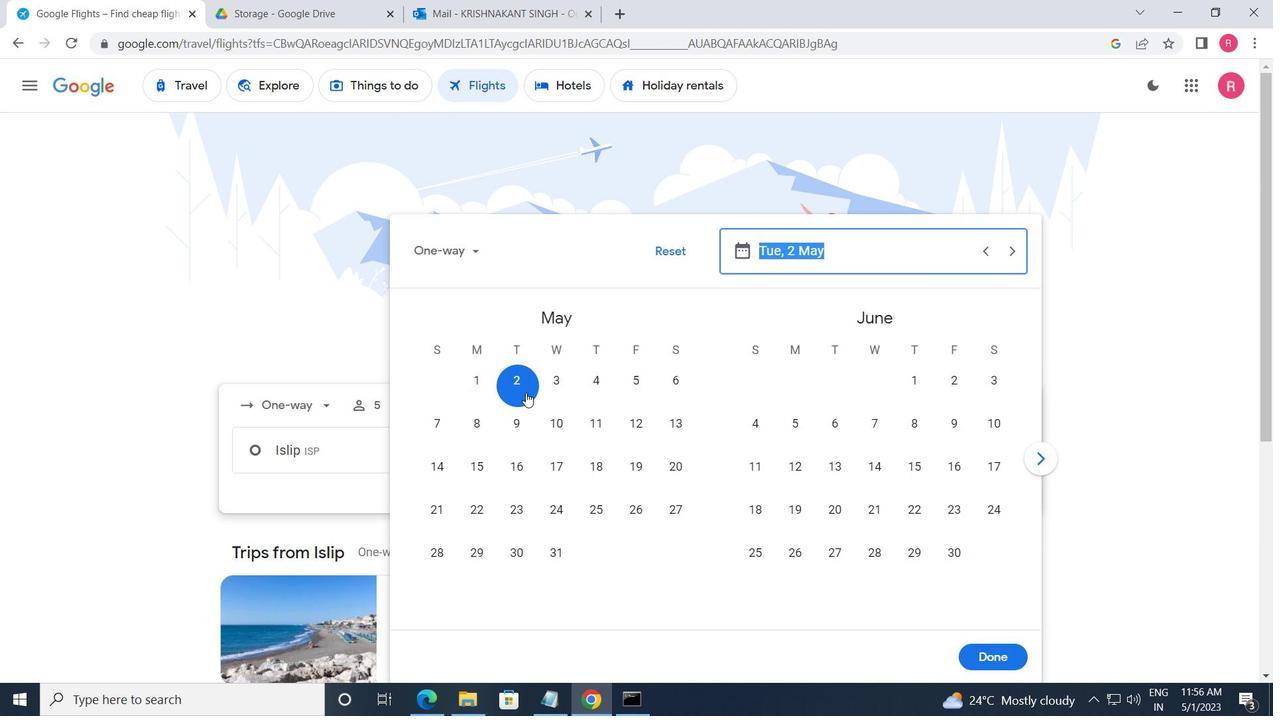 
Action: Mouse moved to (974, 655)
Screenshot: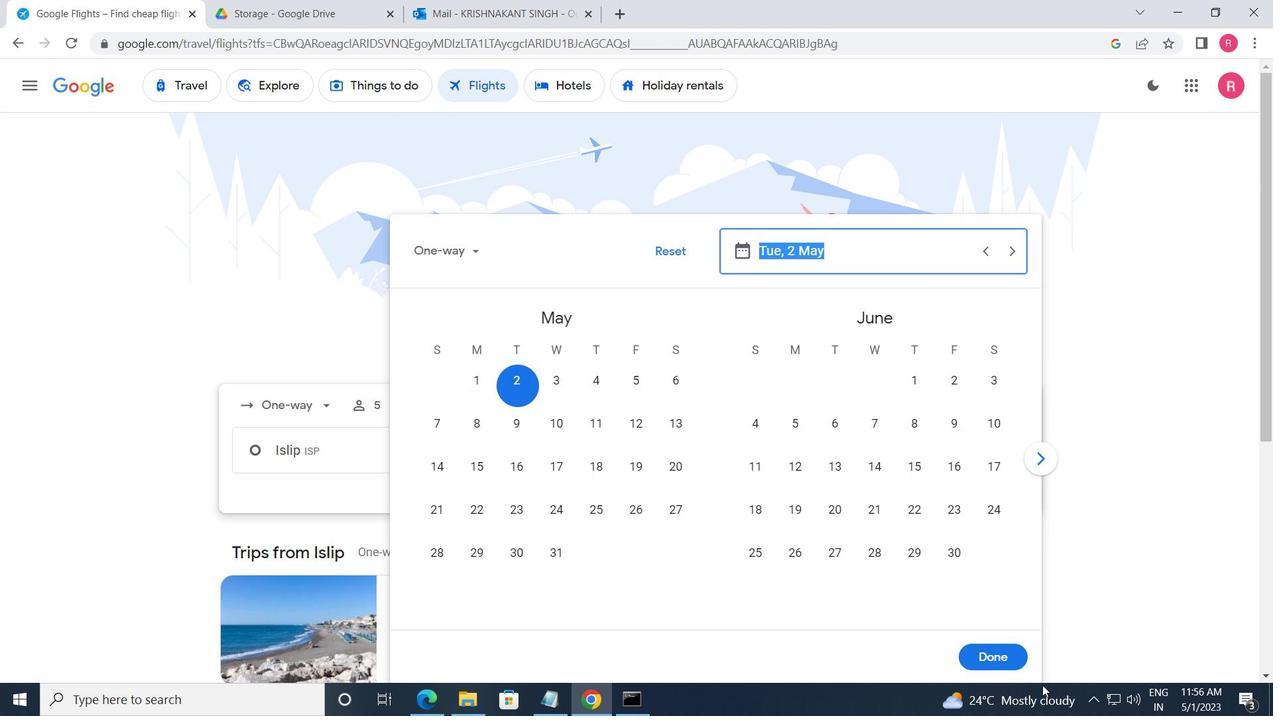 
Action: Mouse pressed left at (974, 655)
Screenshot: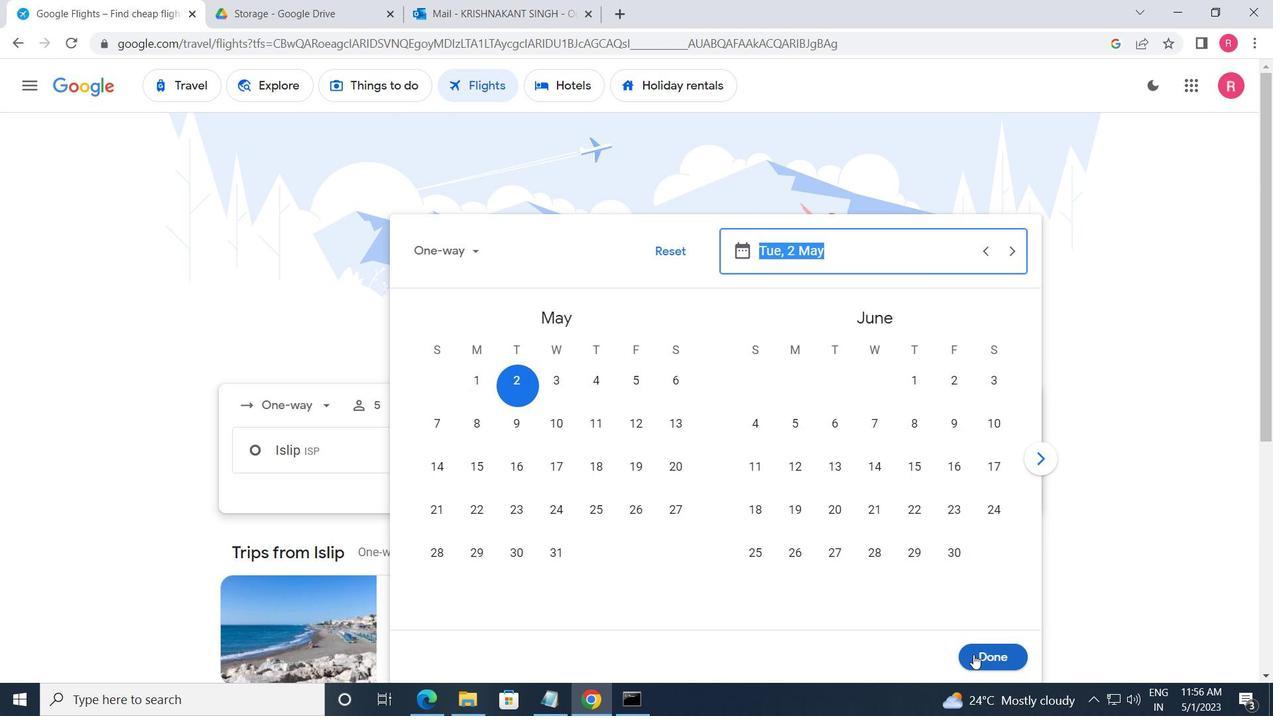 
Action: Mouse moved to (640, 515)
Screenshot: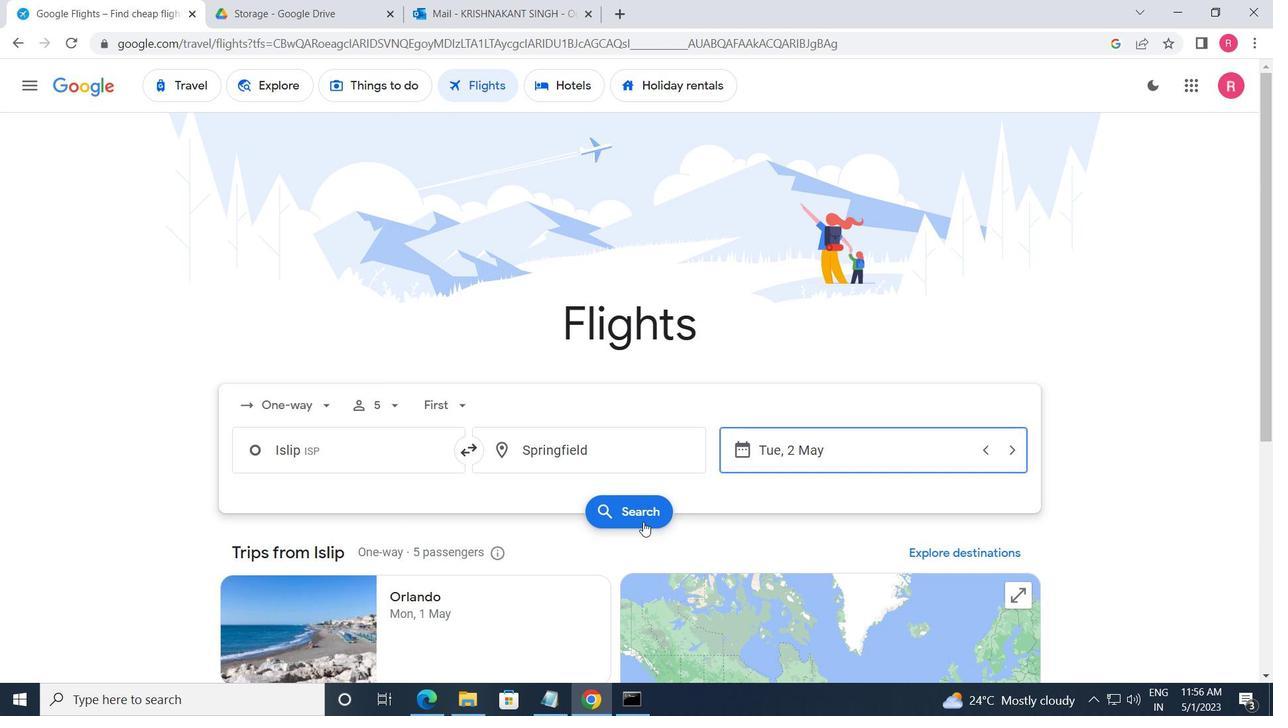 
Action: Mouse pressed left at (640, 515)
Screenshot: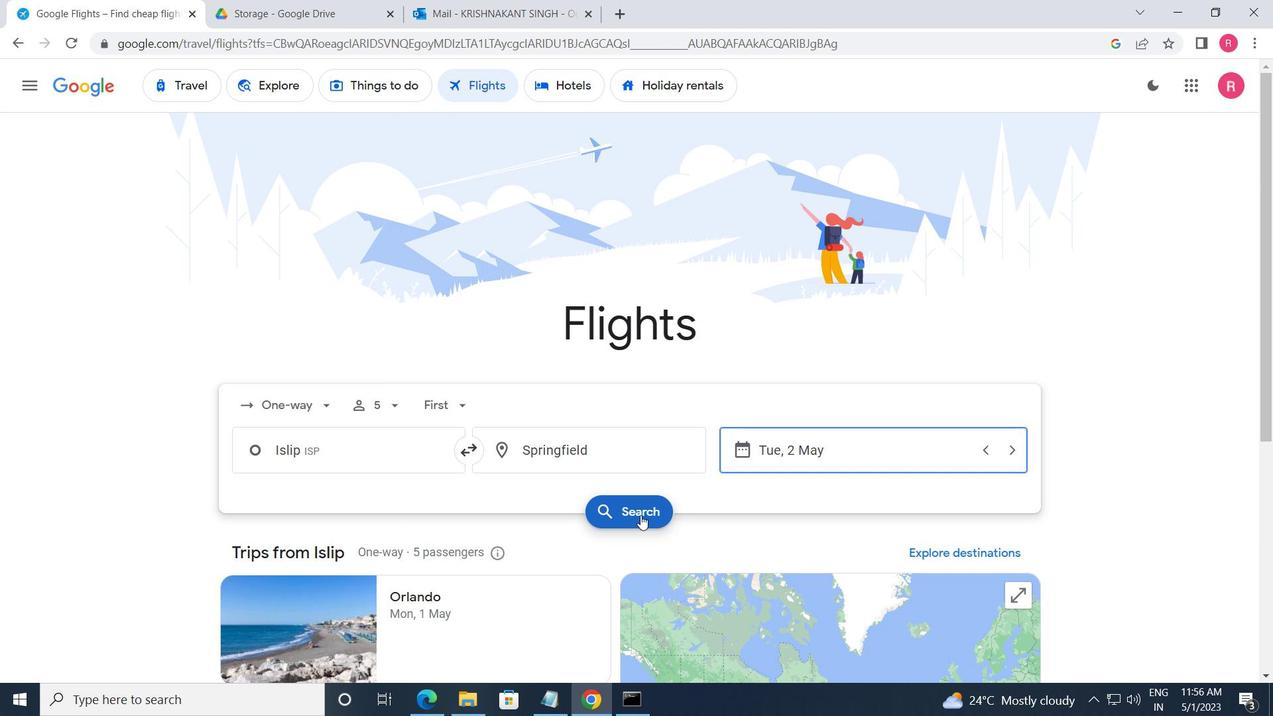 
Action: Mouse moved to (265, 247)
Screenshot: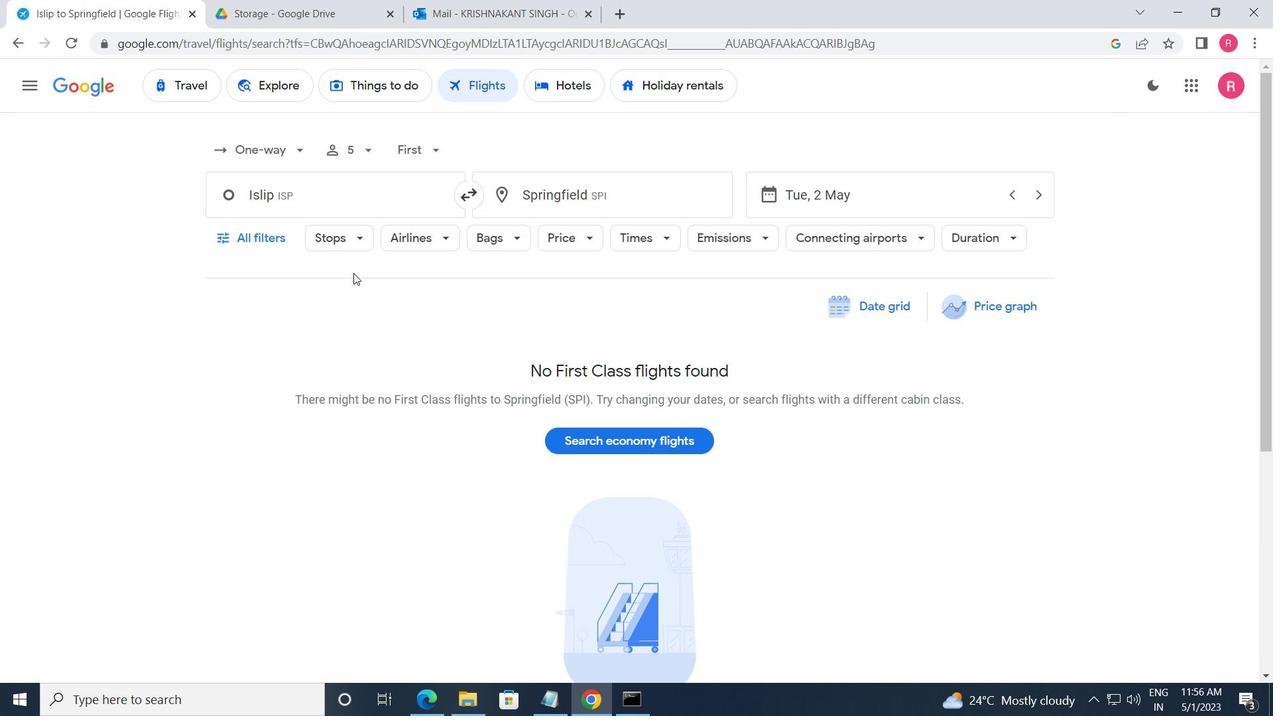 
Action: Mouse pressed left at (265, 247)
Screenshot: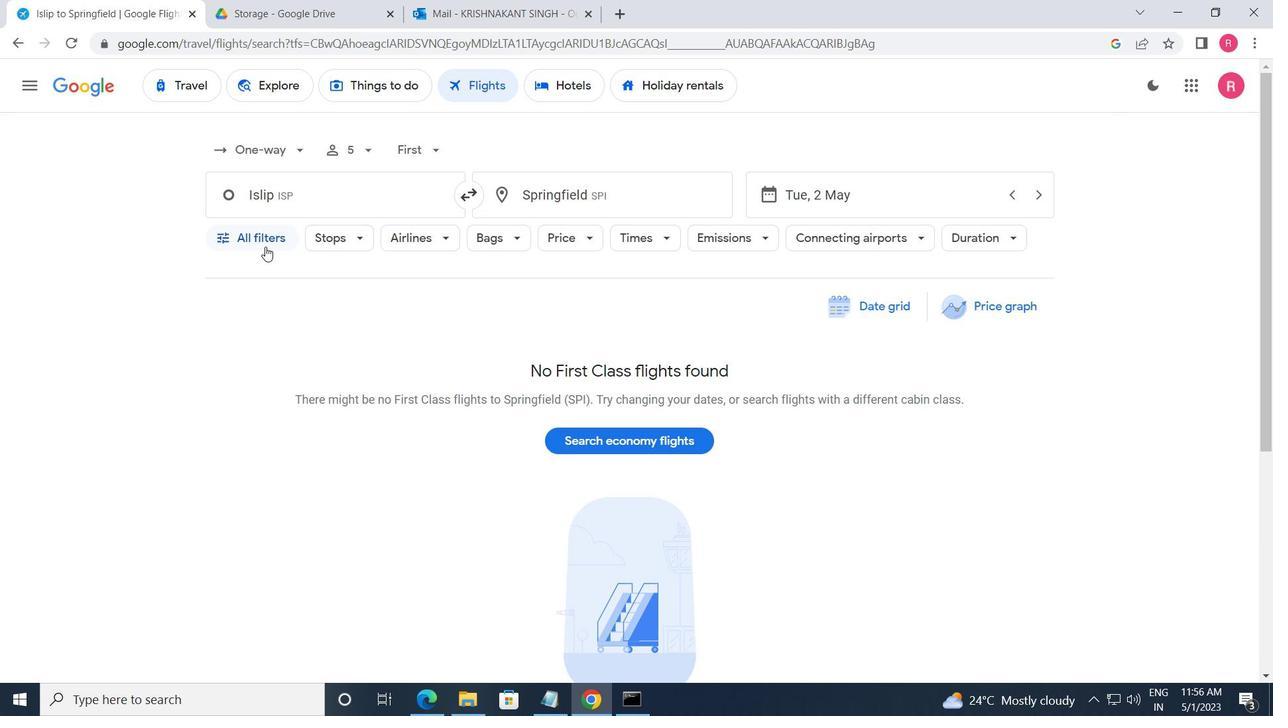 
Action: Mouse moved to (348, 412)
Screenshot: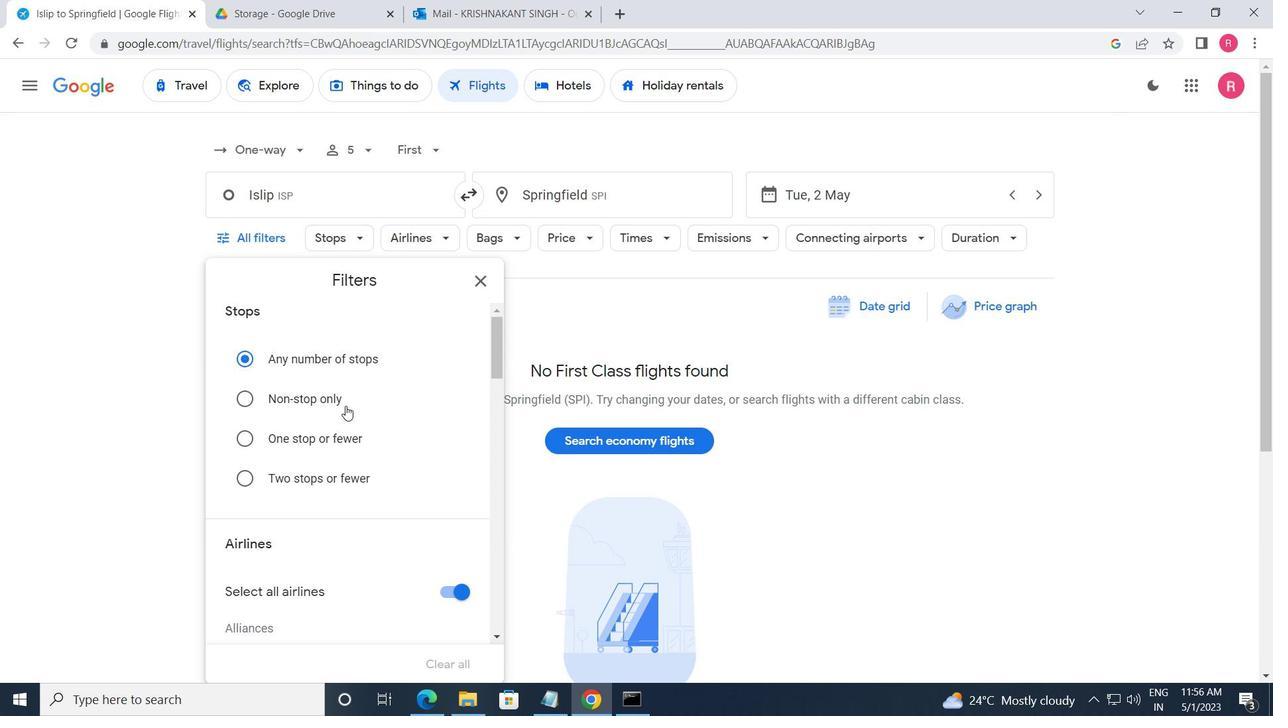 
Action: Mouse scrolled (348, 411) with delta (0, 0)
Screenshot: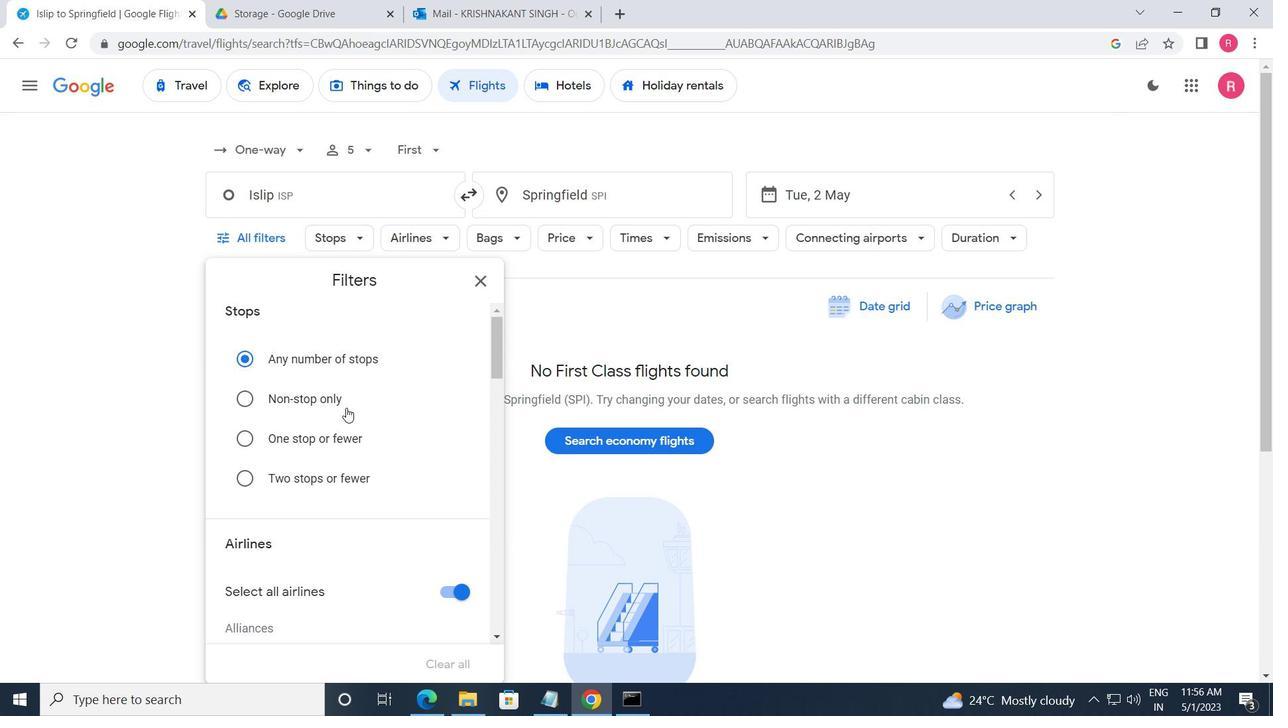 
Action: Mouse moved to (348, 413)
Screenshot: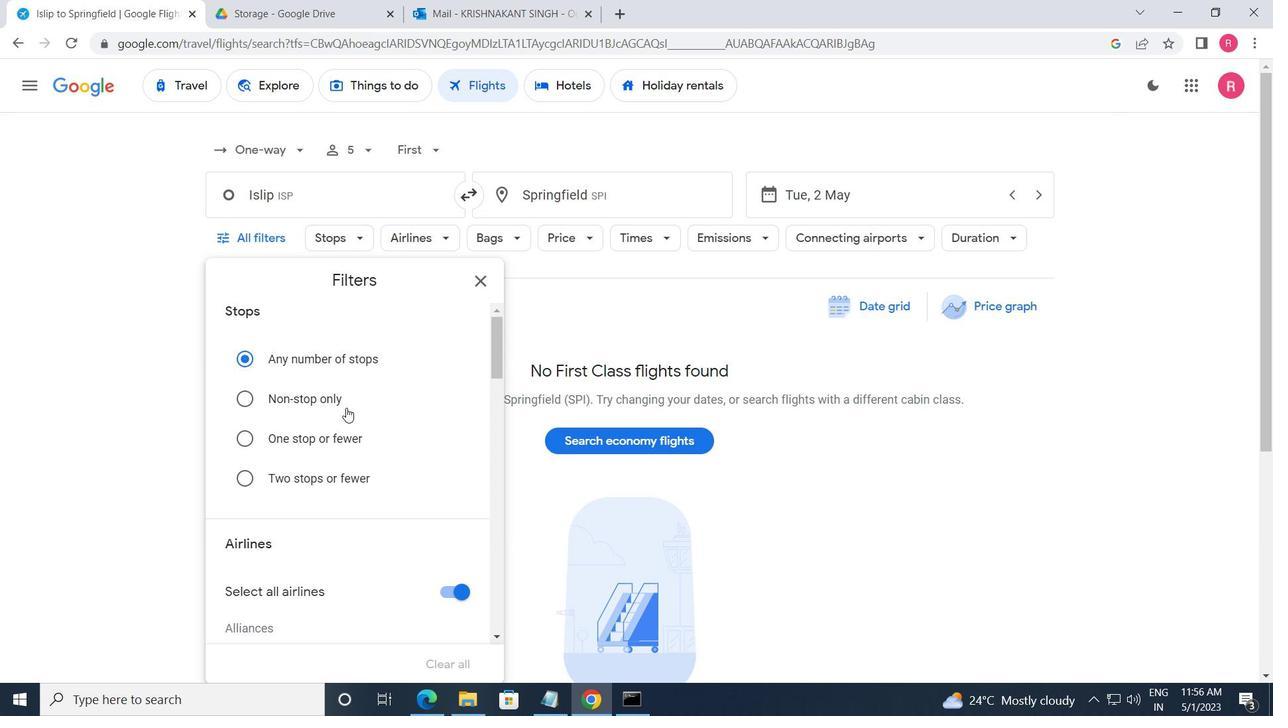 
Action: Mouse scrolled (348, 412) with delta (0, 0)
Screenshot: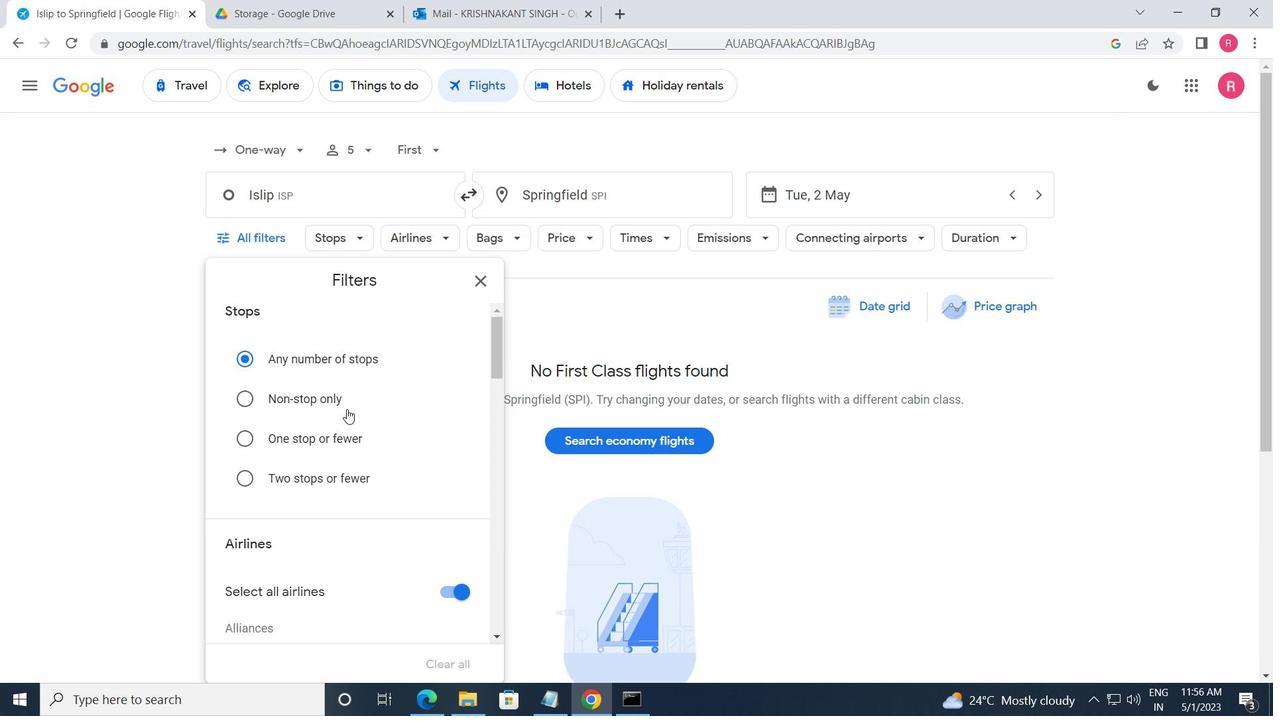 
Action: Mouse scrolled (348, 412) with delta (0, 0)
Screenshot: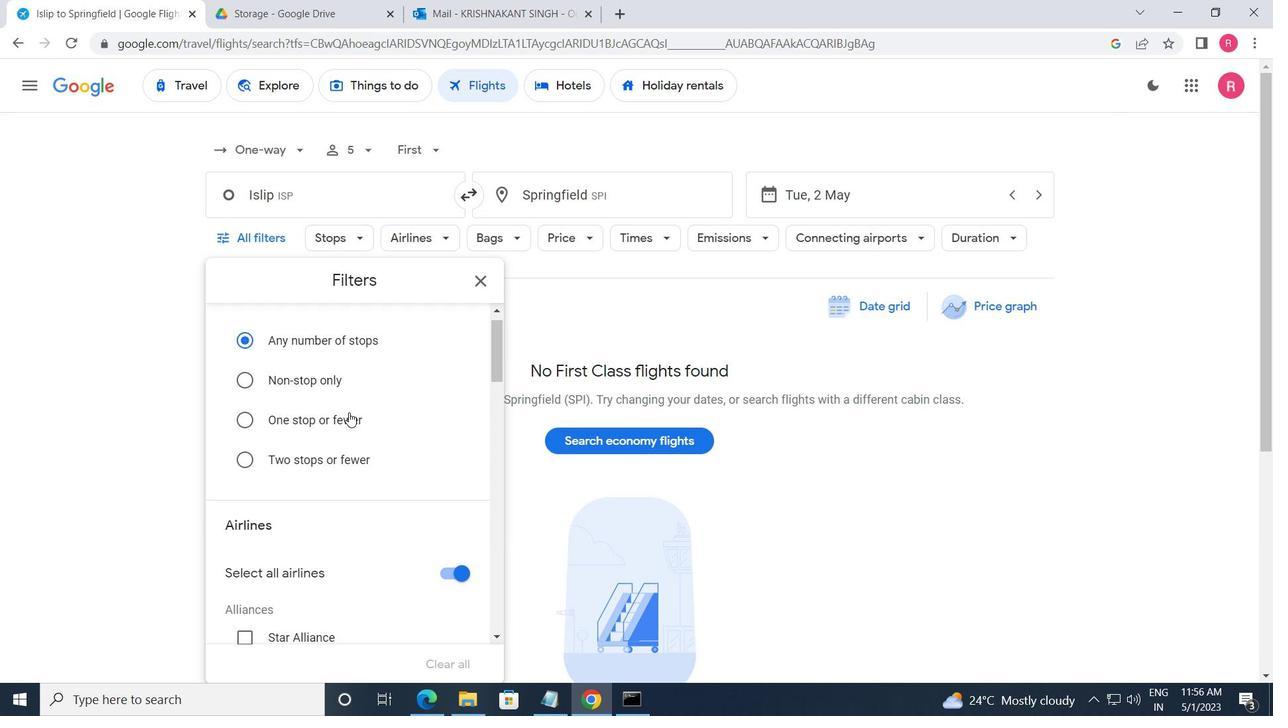 
Action: Mouse scrolled (348, 412) with delta (0, 0)
Screenshot: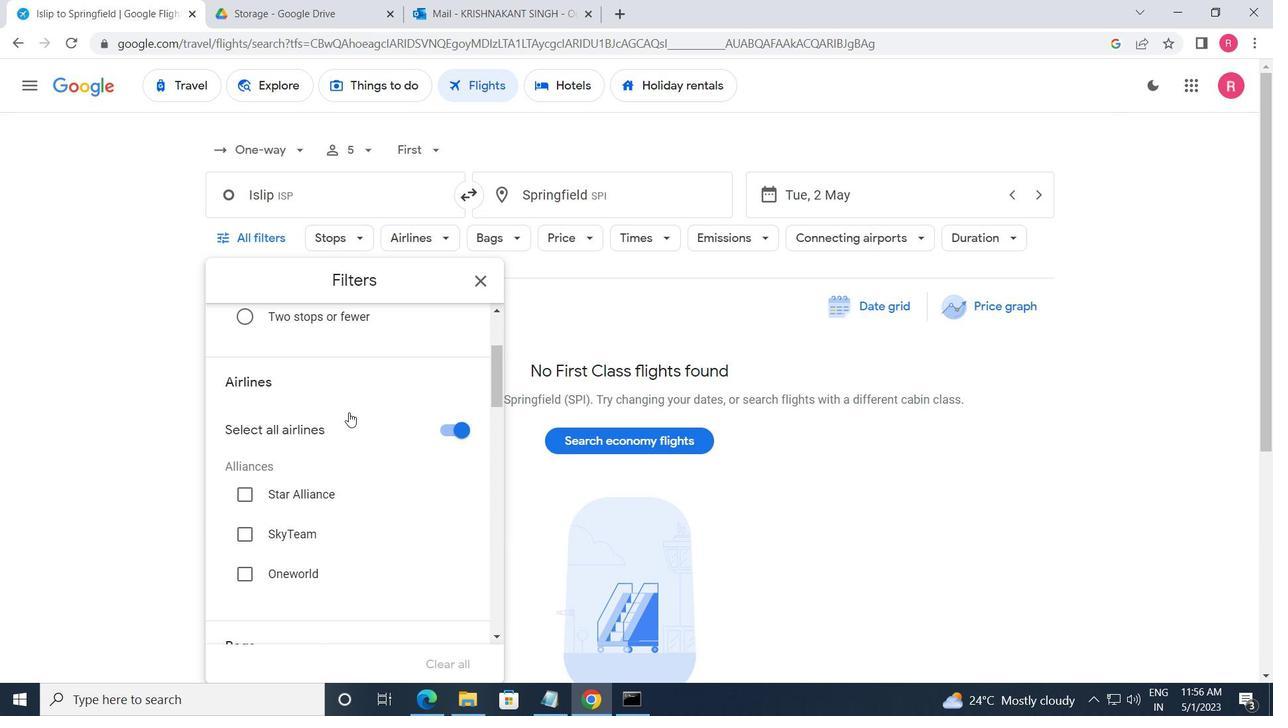 
Action: Mouse moved to (362, 401)
Screenshot: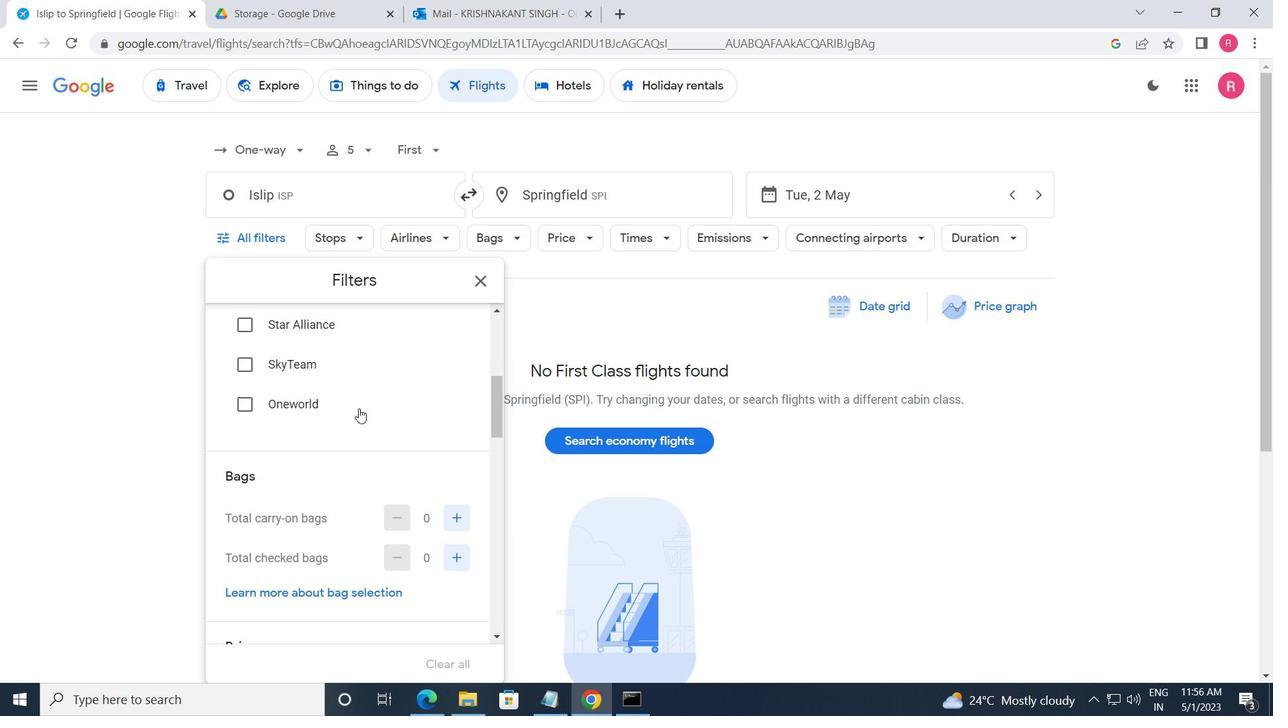 
Action: Mouse scrolled (362, 401) with delta (0, 0)
Screenshot: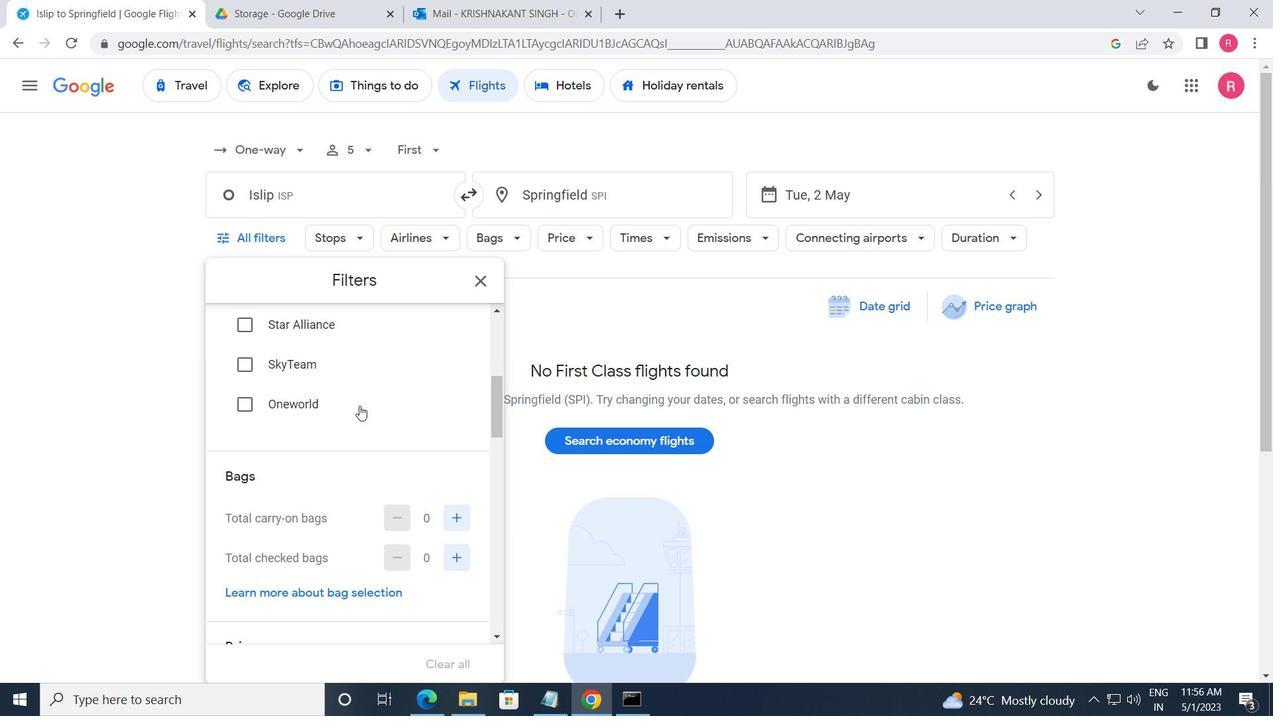 
Action: Mouse moved to (462, 481)
Screenshot: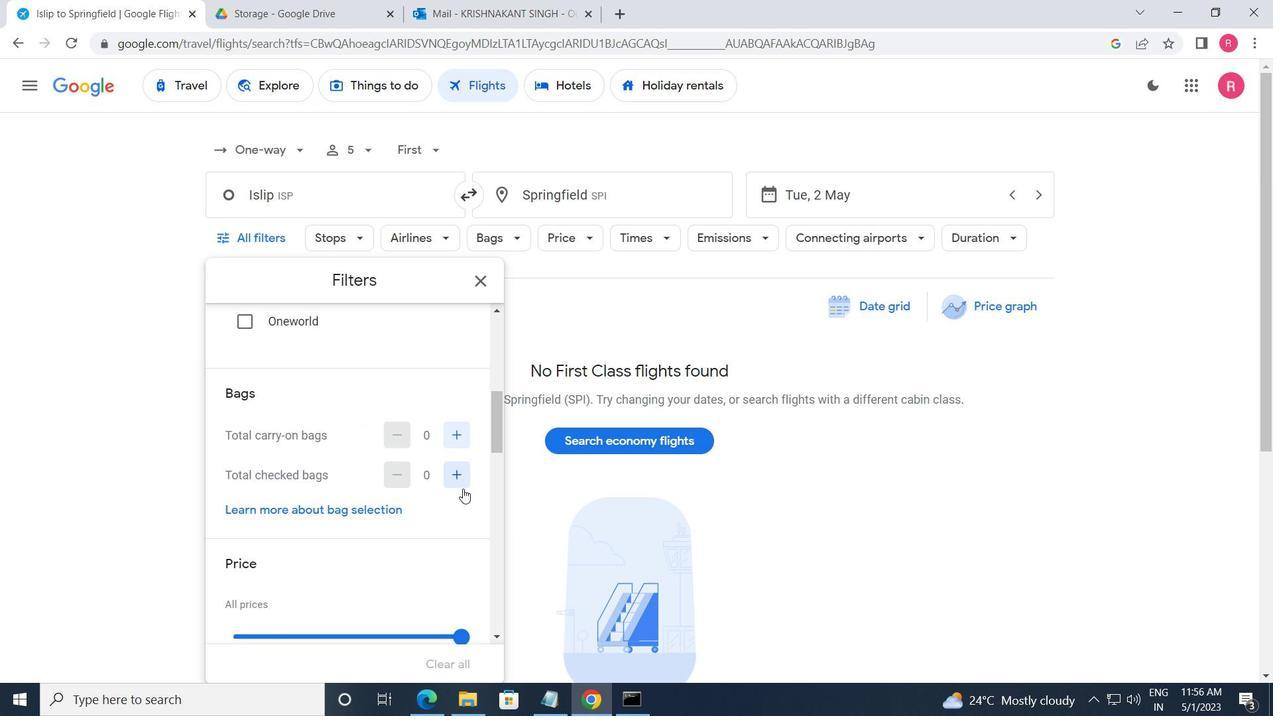 
Action: Mouse pressed left at (462, 481)
Screenshot: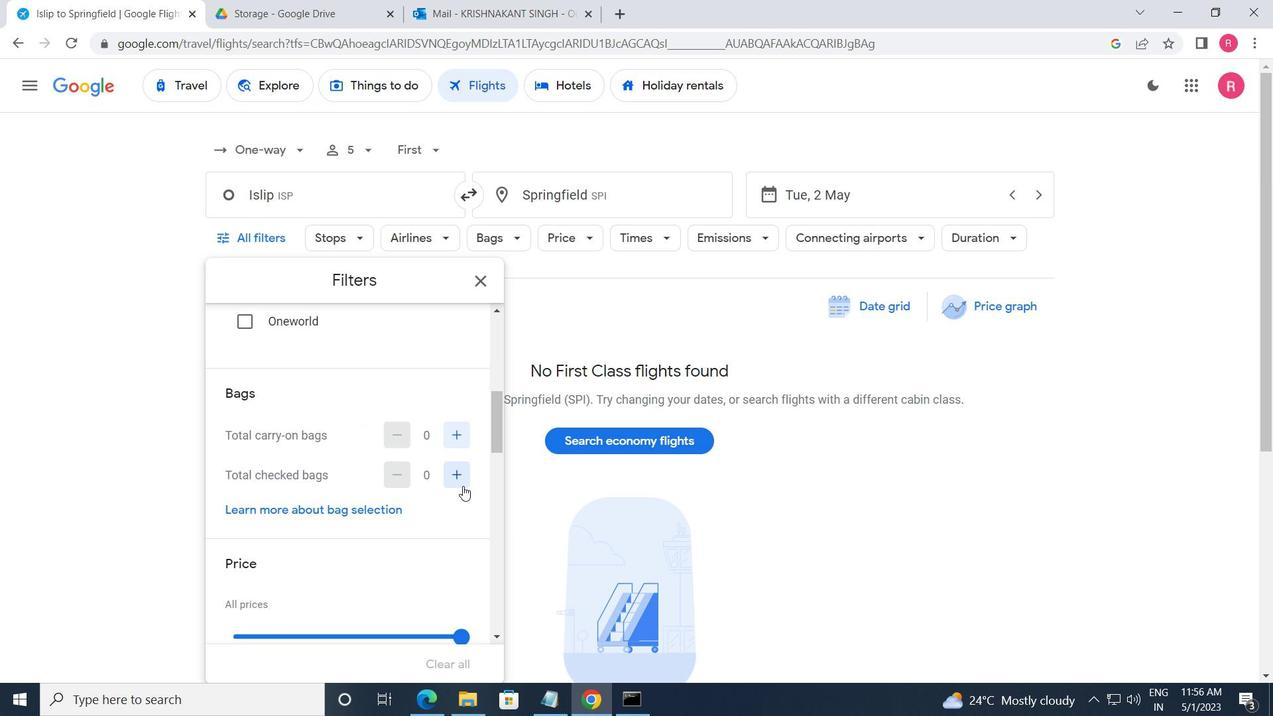 
Action: Mouse pressed left at (462, 481)
Screenshot: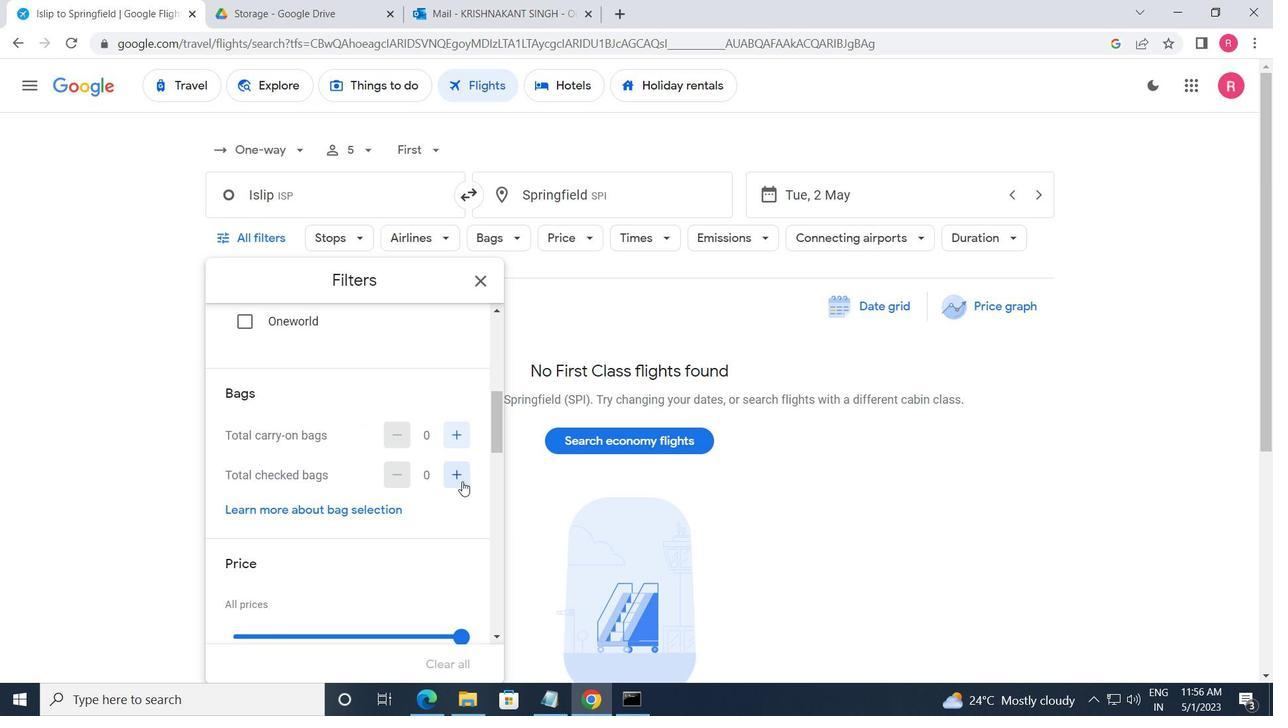 
Action: Mouse moved to (456, 474)
Screenshot: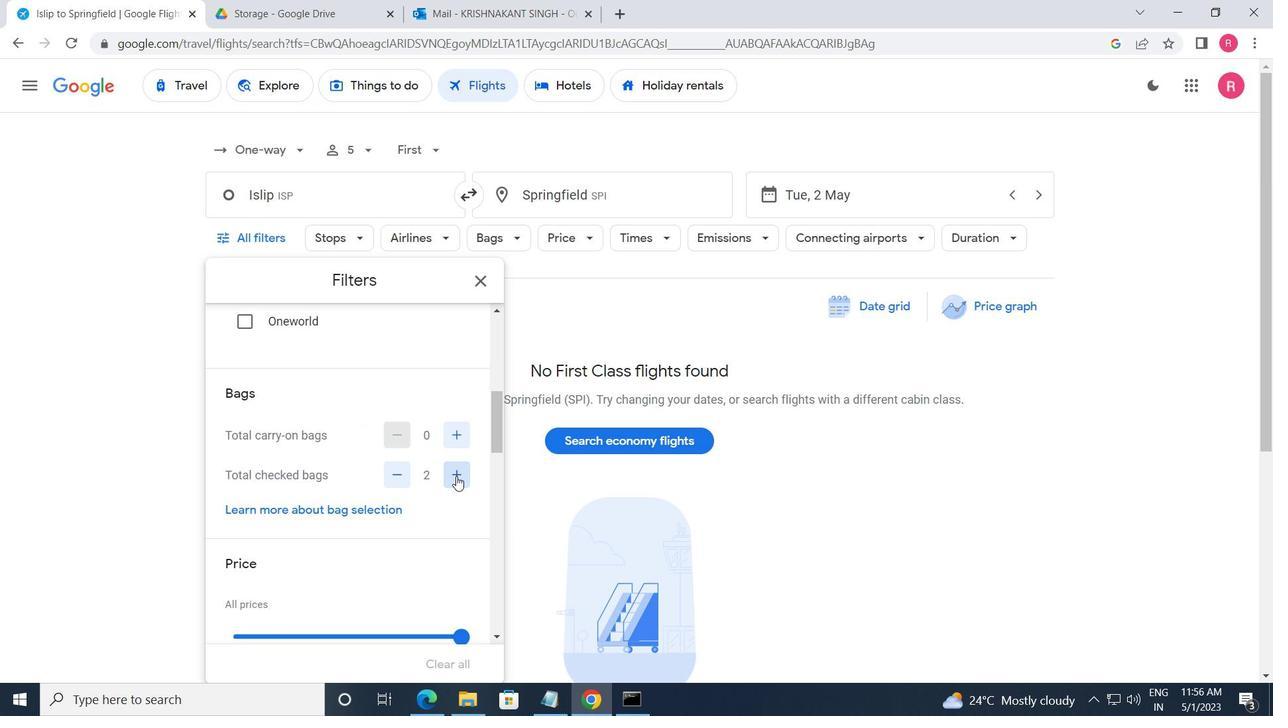 
Action: Mouse pressed left at (456, 474)
Screenshot: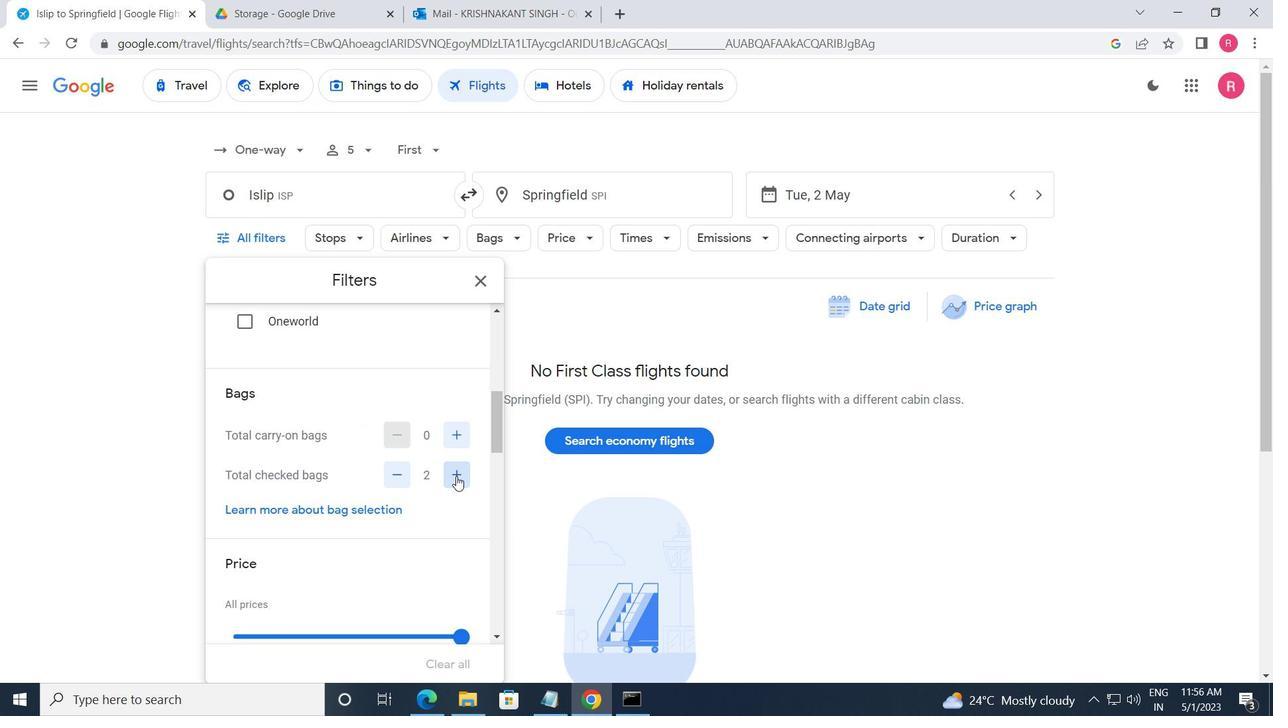 
Action: Mouse moved to (458, 475)
Screenshot: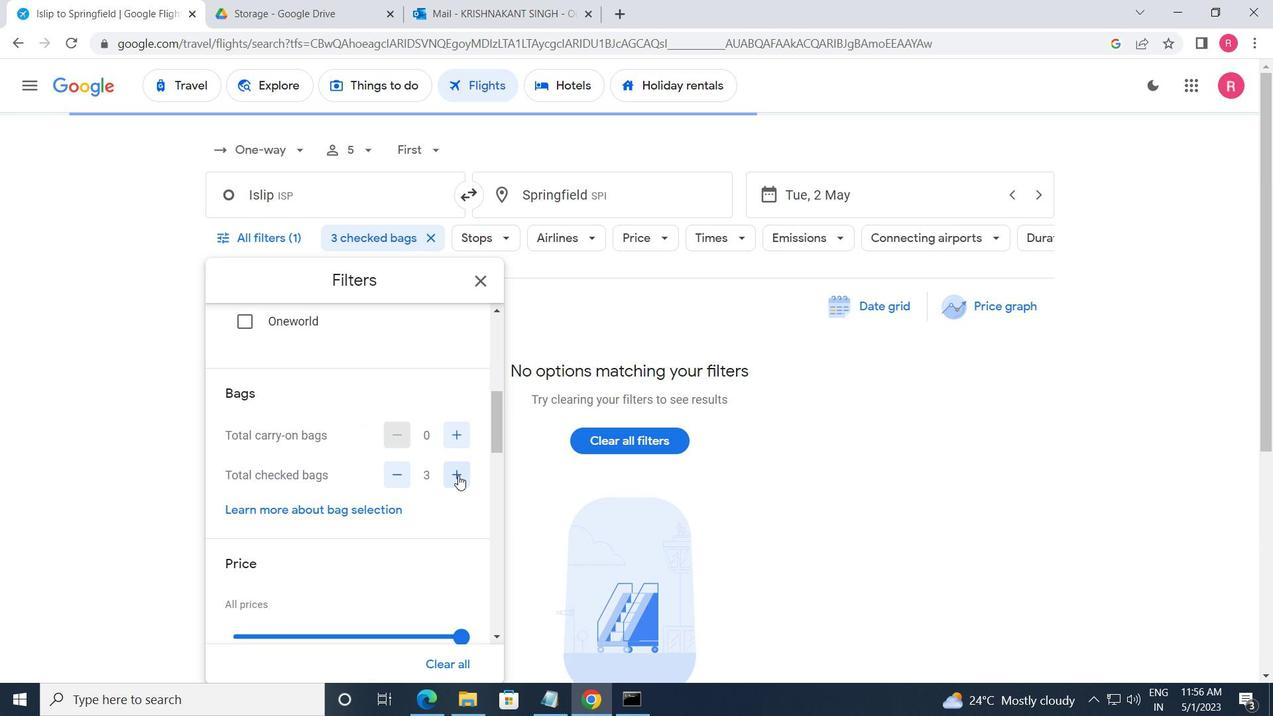 
Action: Mouse scrolled (458, 474) with delta (0, 0)
Screenshot: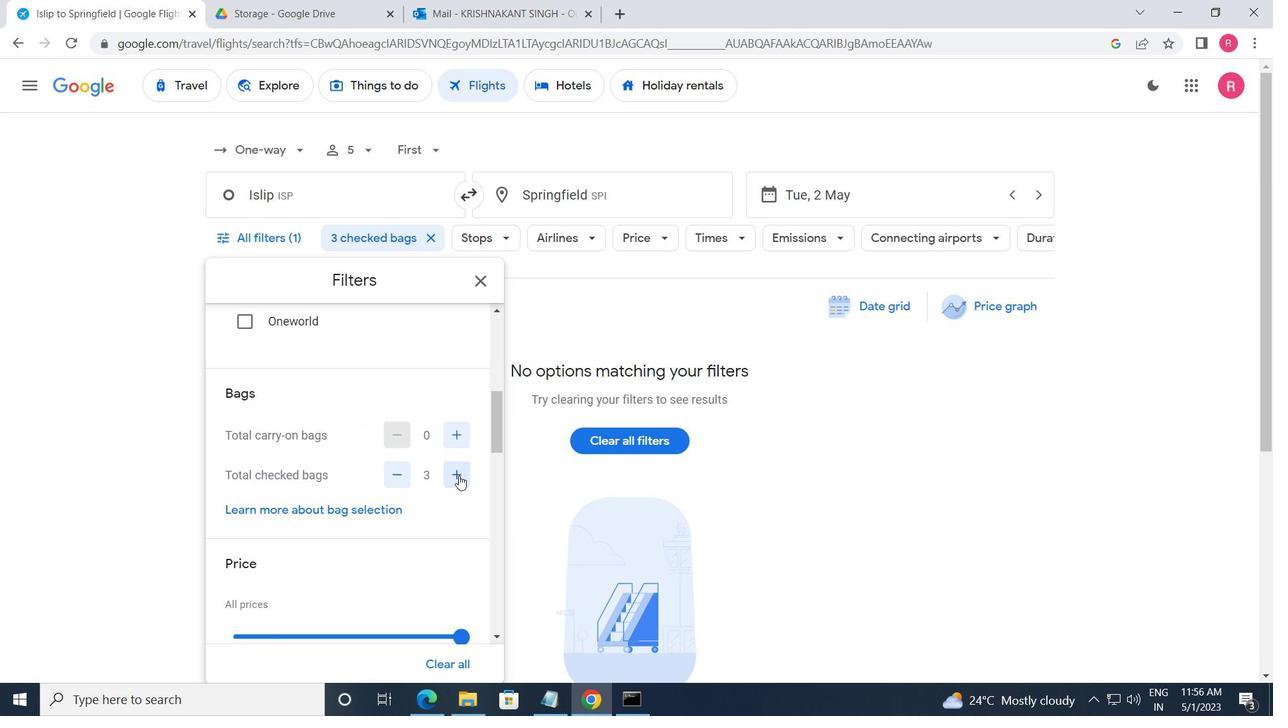
Action: Mouse moved to (461, 548)
Screenshot: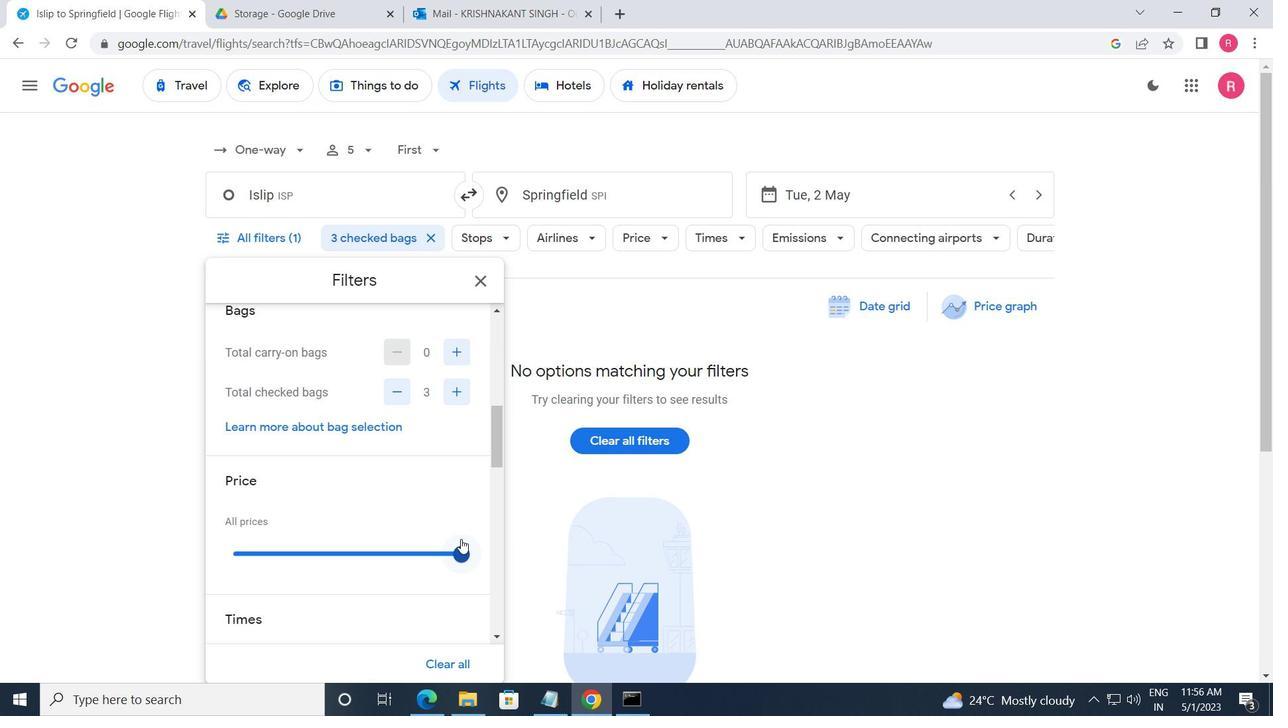 
Action: Mouse pressed left at (461, 548)
Screenshot: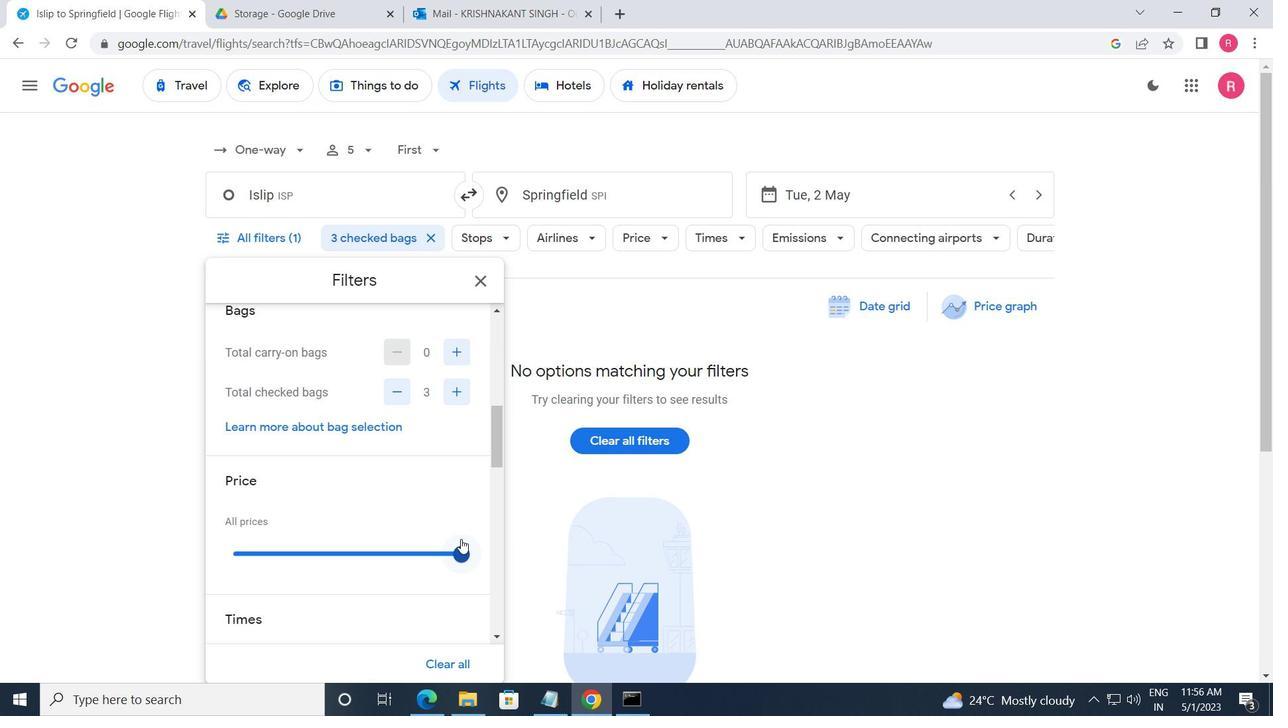 
Action: Mouse moved to (456, 523)
Screenshot: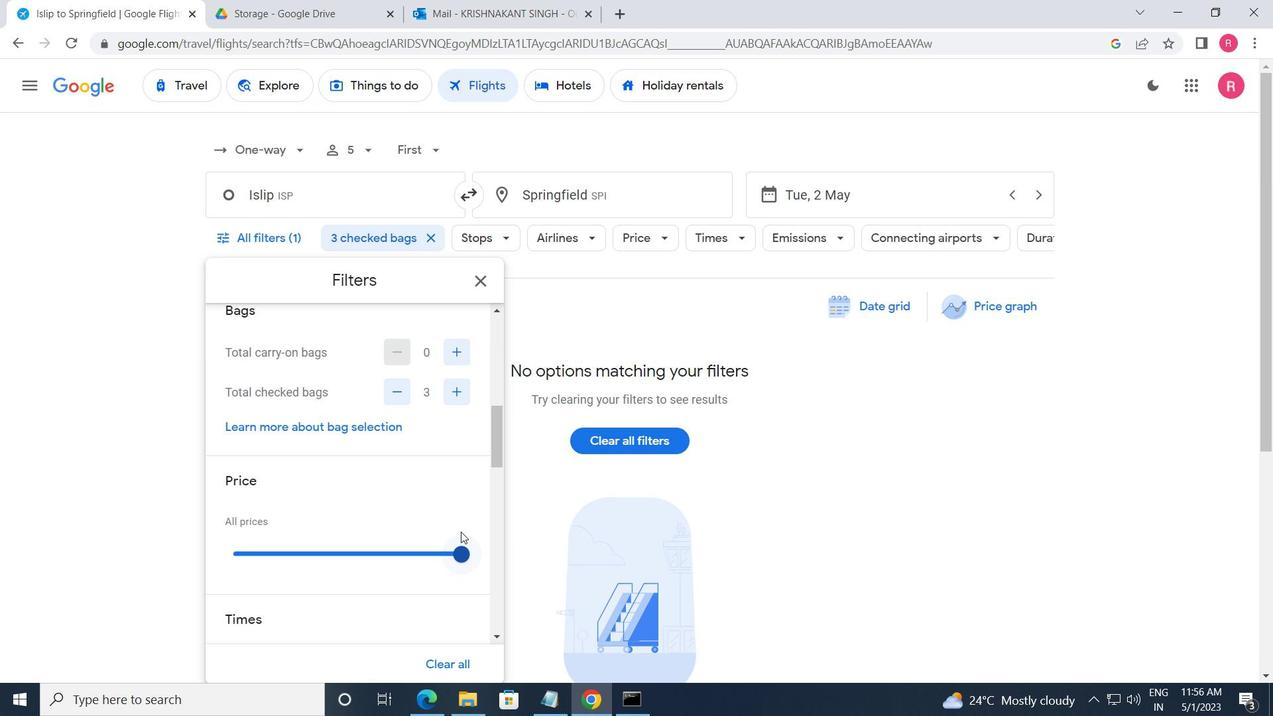 
Action: Mouse scrolled (456, 523) with delta (0, 0)
Screenshot: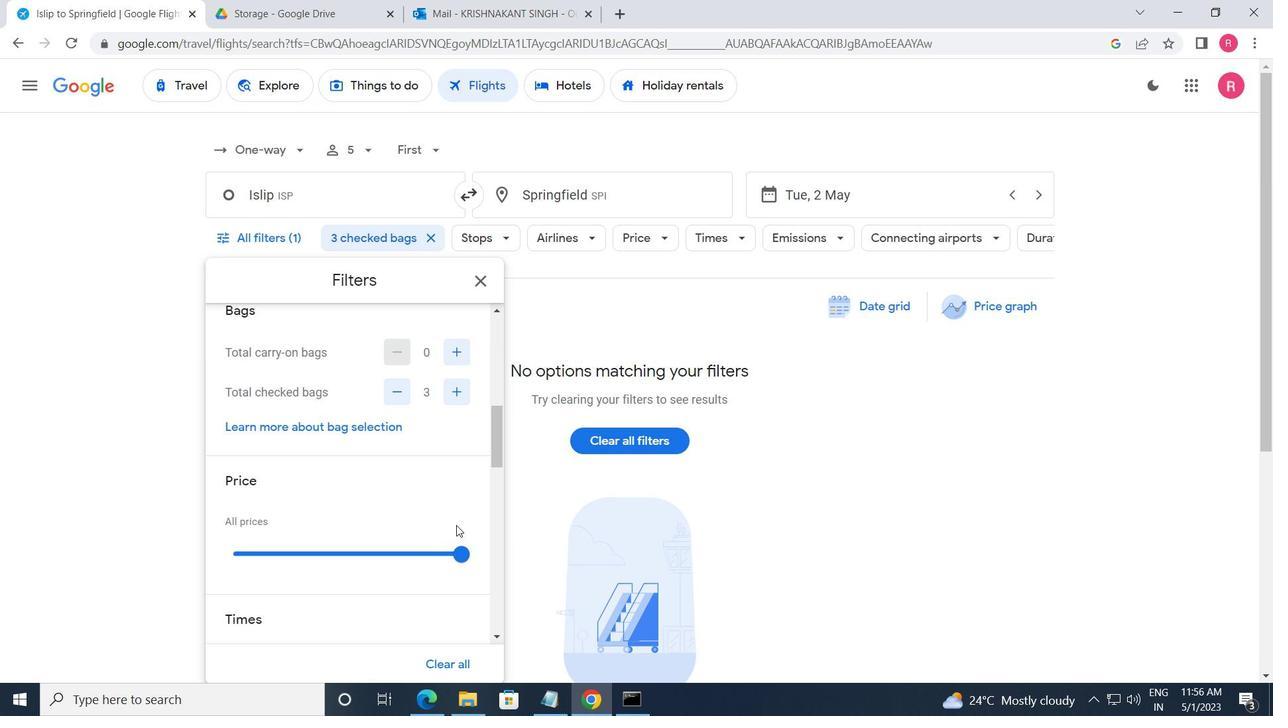
Action: Mouse scrolled (456, 523) with delta (0, 0)
Screenshot: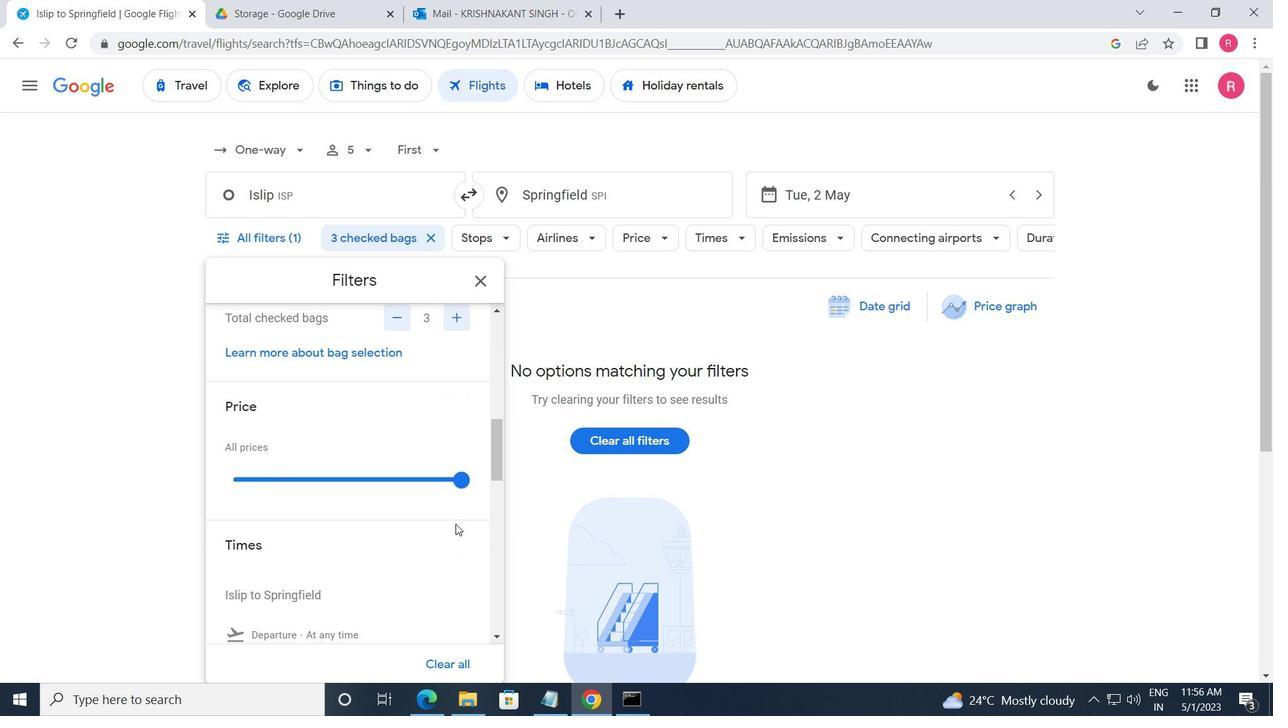 
Action: Mouse moved to (231, 571)
Screenshot: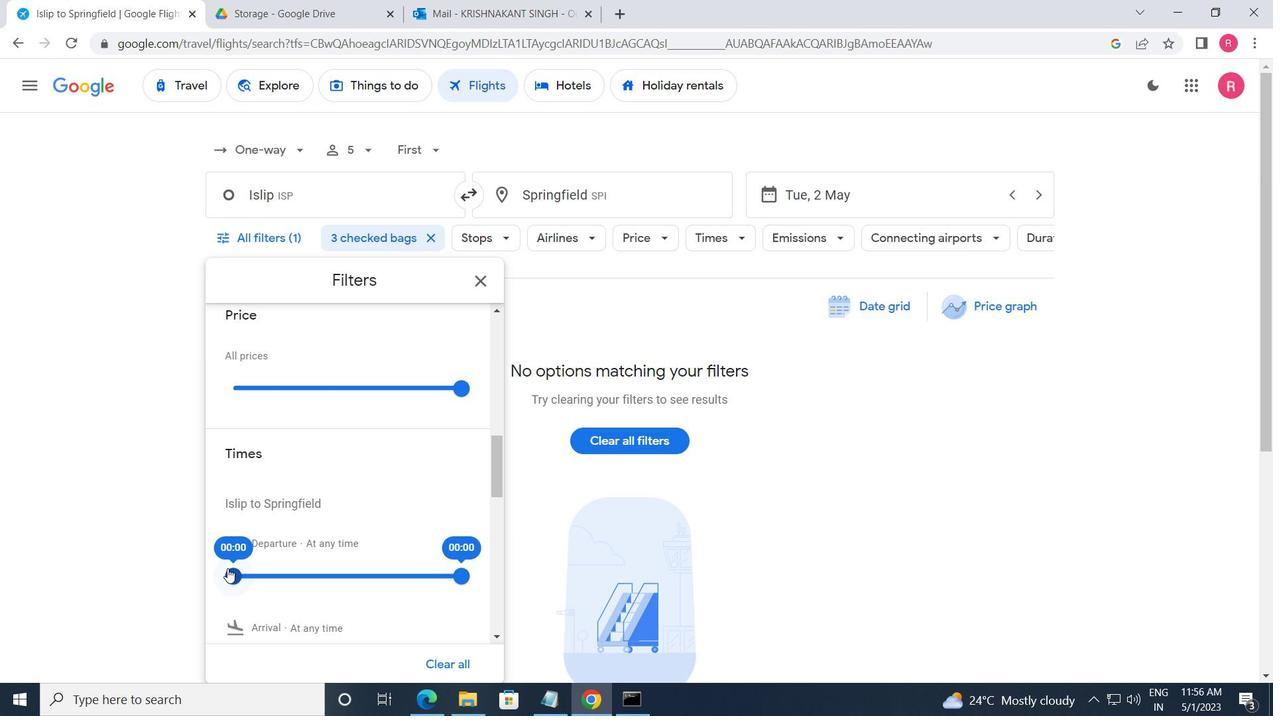 
Action: Mouse pressed left at (231, 571)
Screenshot: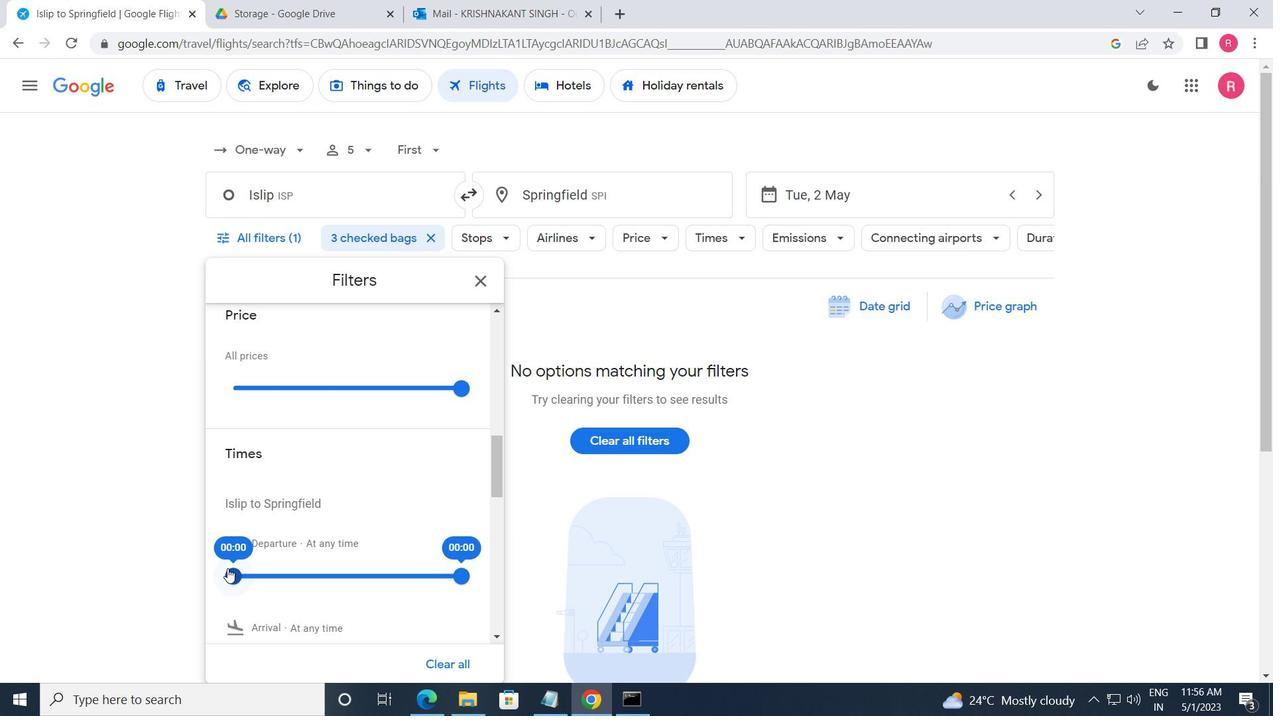 
Action: Mouse moved to (367, 584)
Screenshot: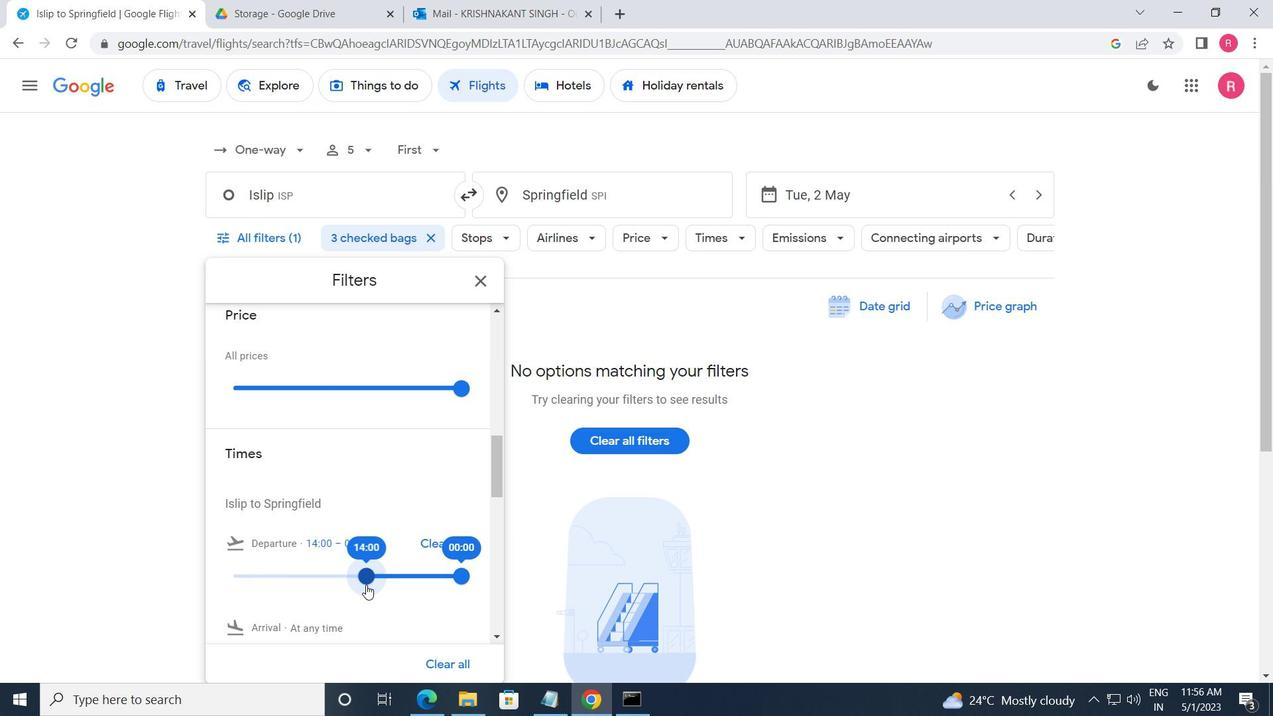 
Action: Mouse pressed left at (367, 584)
Screenshot: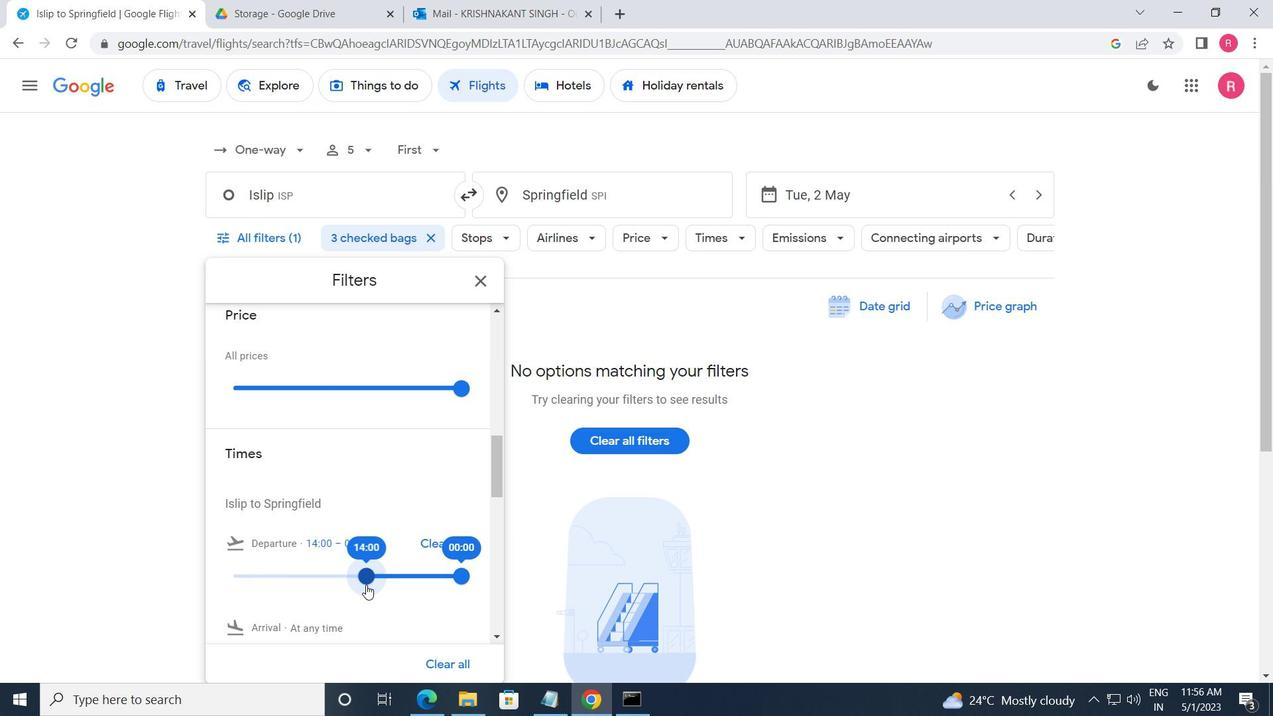 
Action: Mouse moved to (462, 572)
Screenshot: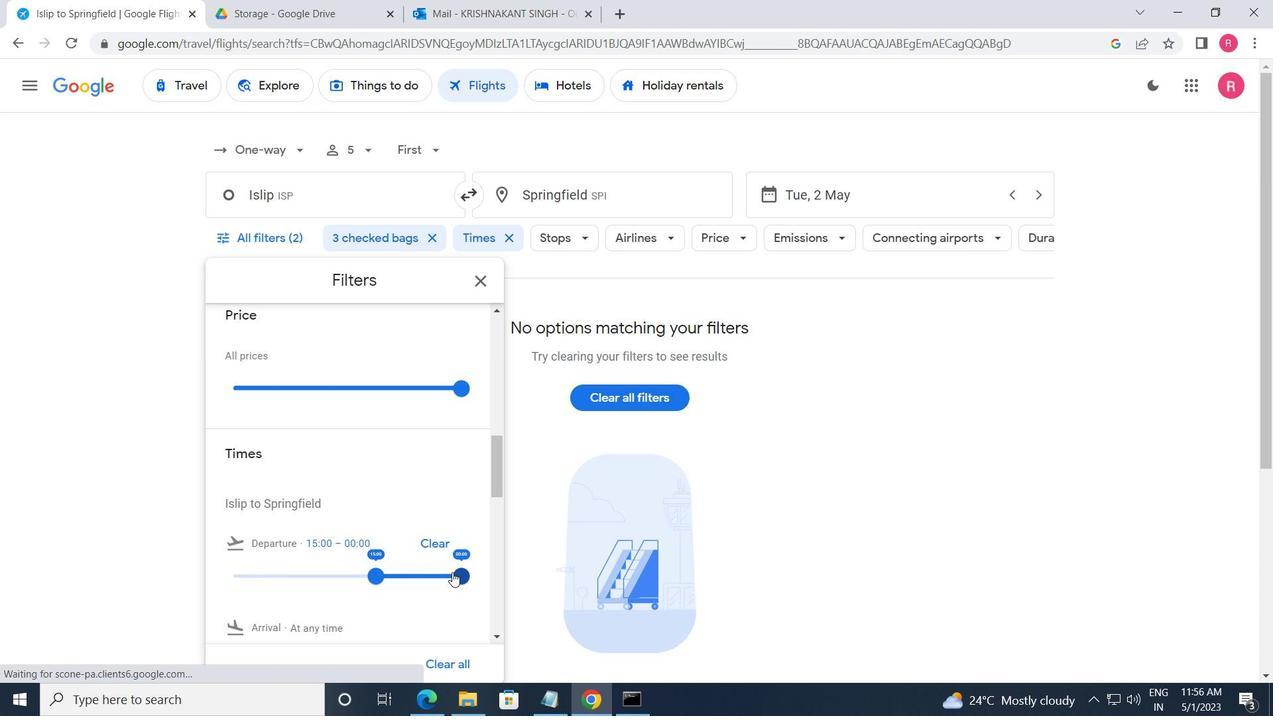 
Action: Mouse pressed left at (462, 572)
Screenshot: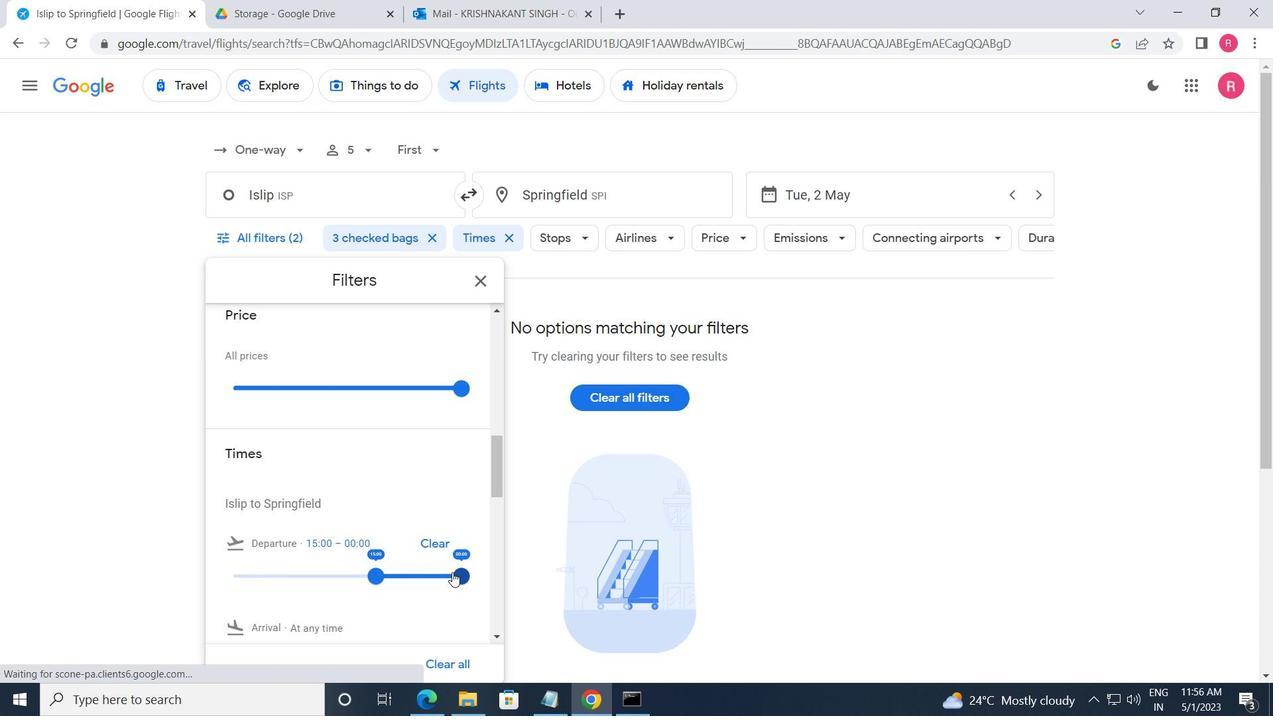 
Action: Mouse moved to (478, 280)
Screenshot: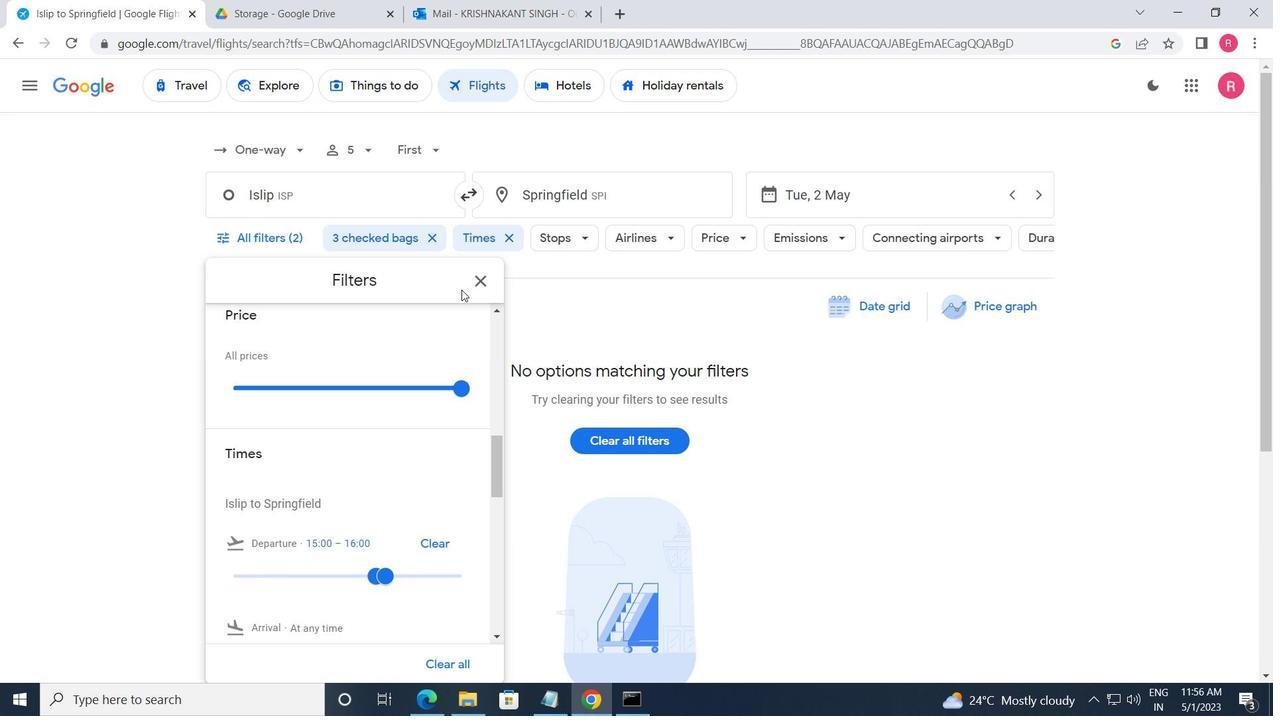 
Action: Mouse pressed left at (478, 280)
Screenshot: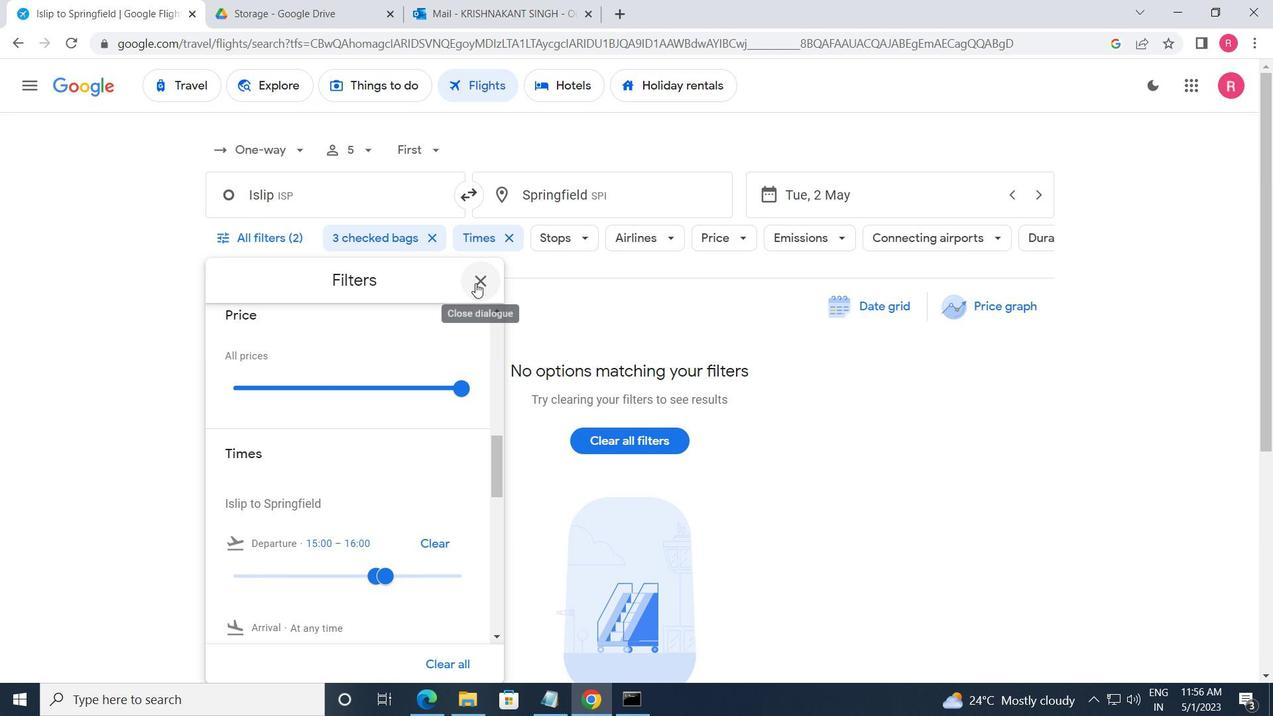 
Action: Mouse moved to (528, 324)
Screenshot: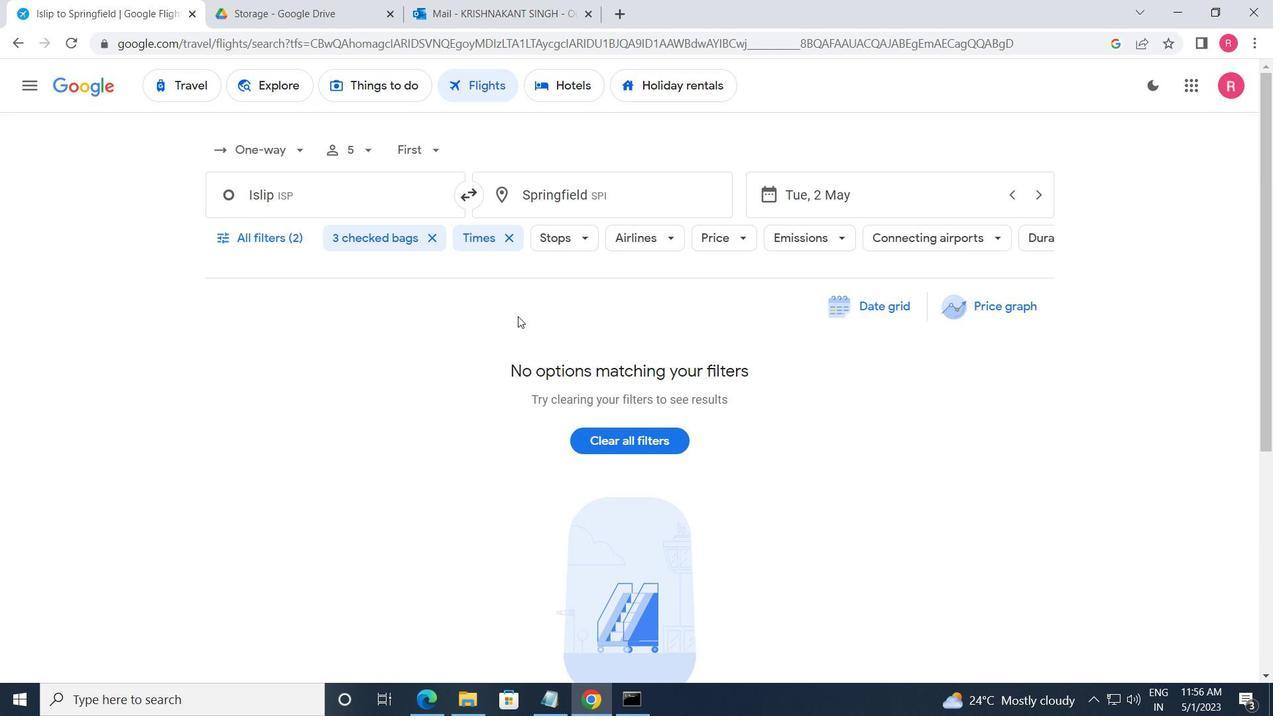 
